 Task: Look for space in Minato, Japan from 7th July, 2023 to 15th July, 2023 for 6 adults in price range Rs.15000 to Rs.20000. Place can be entire place with 3 bedrooms having 3 beds and 3 bathrooms. Property type can be house, flat, guest house. Booking option can be shelf check-in. Required host language is English.
Action: Mouse moved to (514, 96)
Screenshot: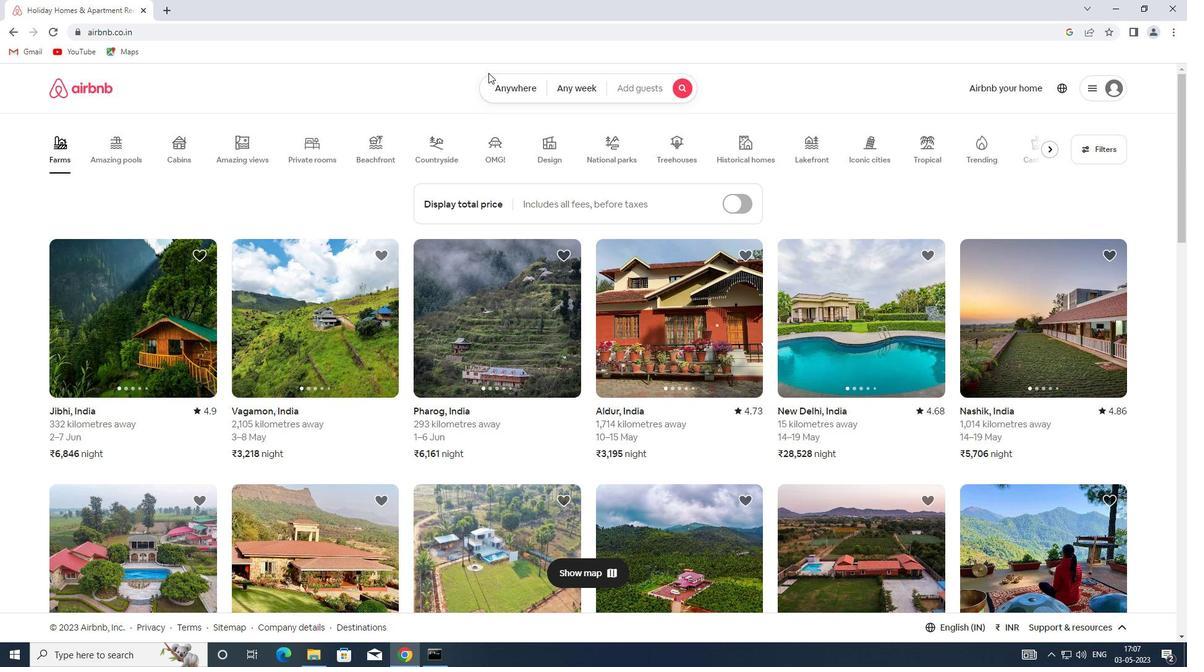 
Action: Mouse pressed left at (514, 96)
Screenshot: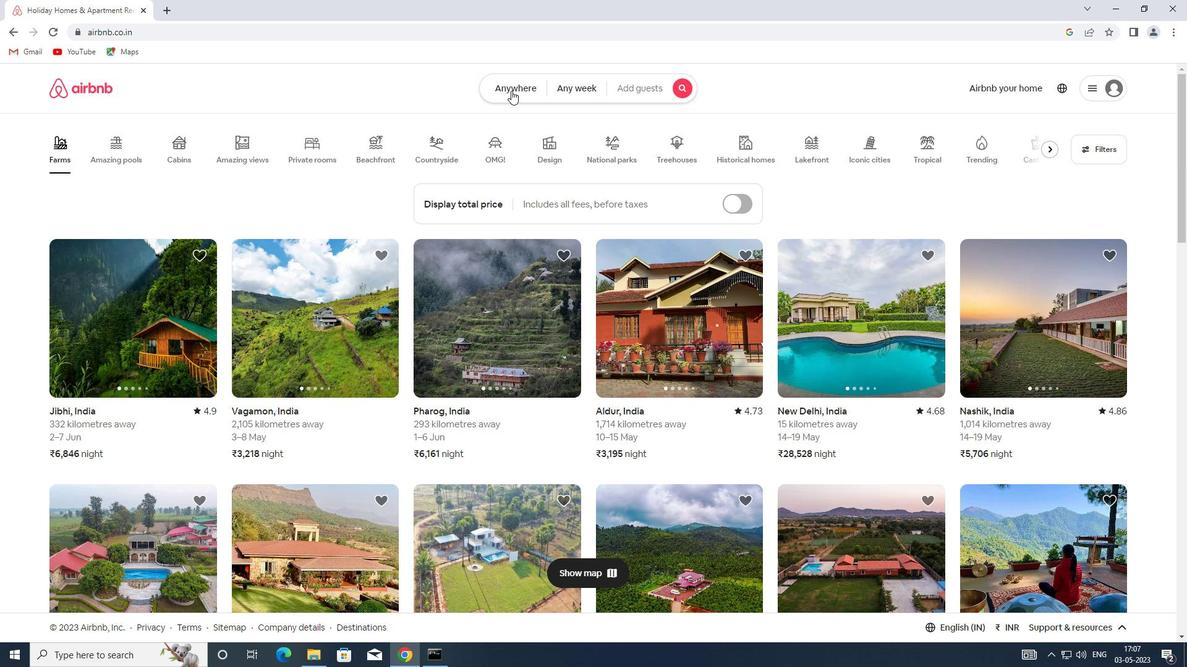 
Action: Mouse moved to (414, 139)
Screenshot: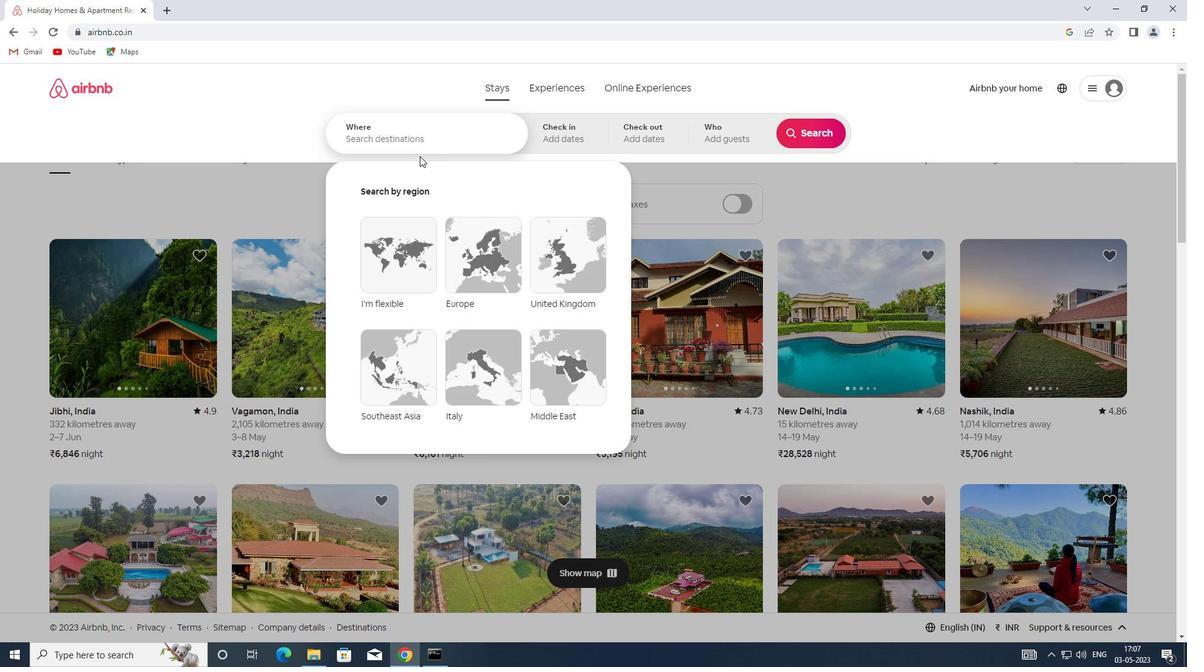 
Action: Mouse pressed left at (414, 139)
Screenshot: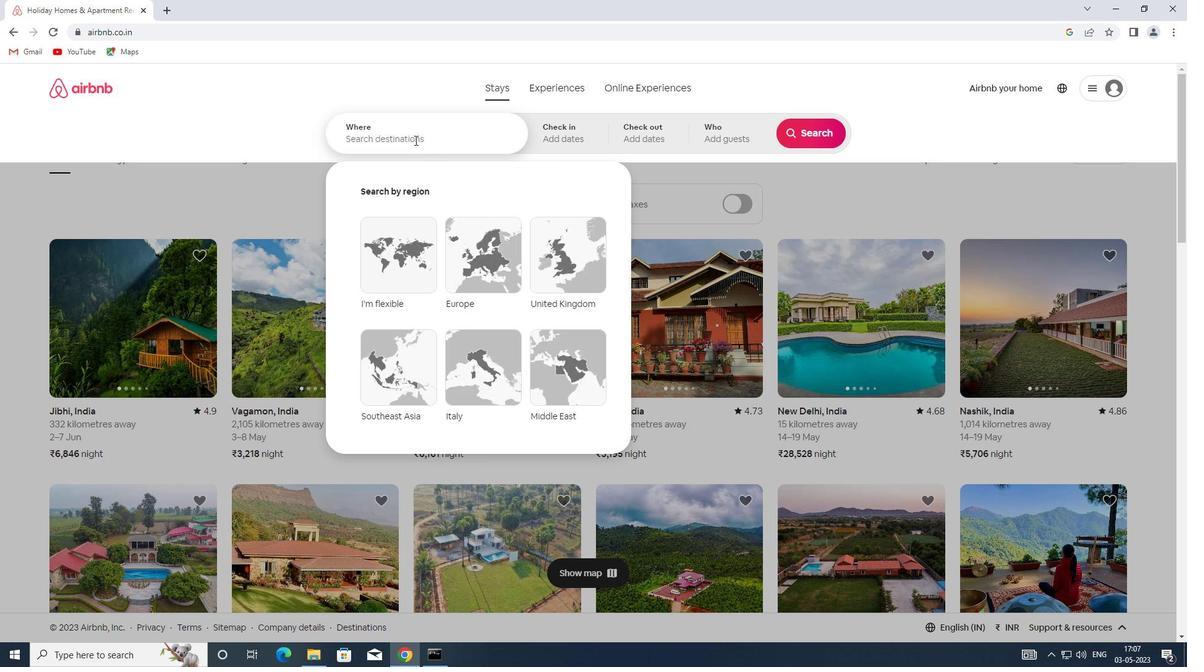 
Action: Key pressed <Key.shift>MINATO,<Key.shift>JAPAN
Screenshot: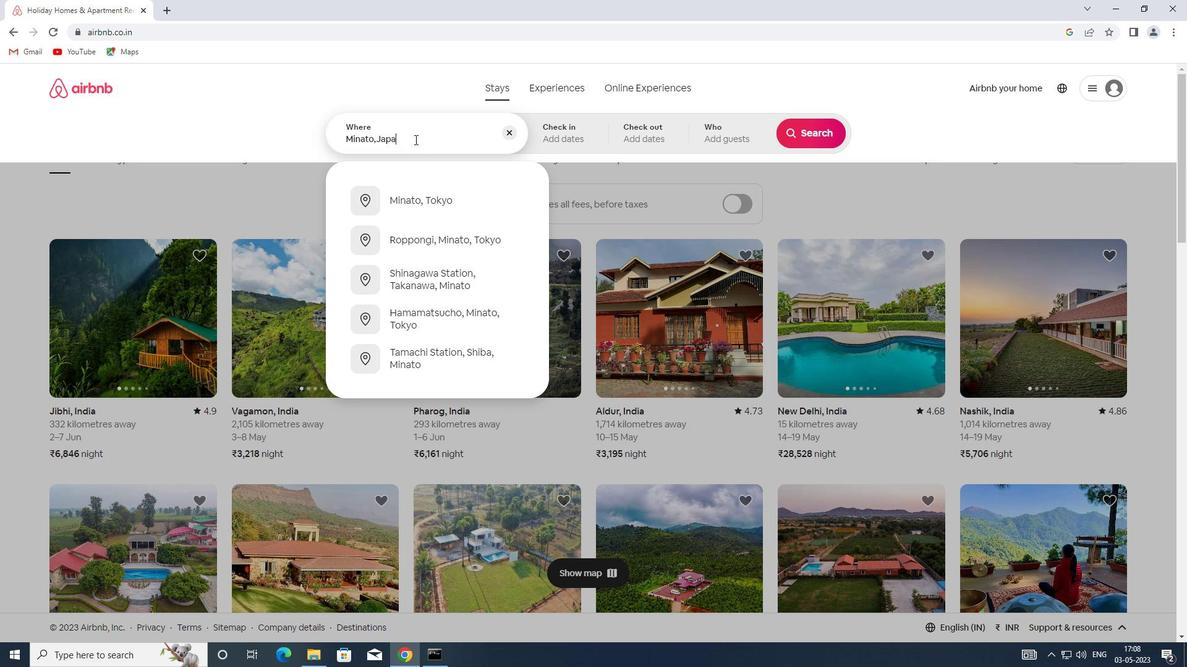 
Action: Mouse moved to (549, 123)
Screenshot: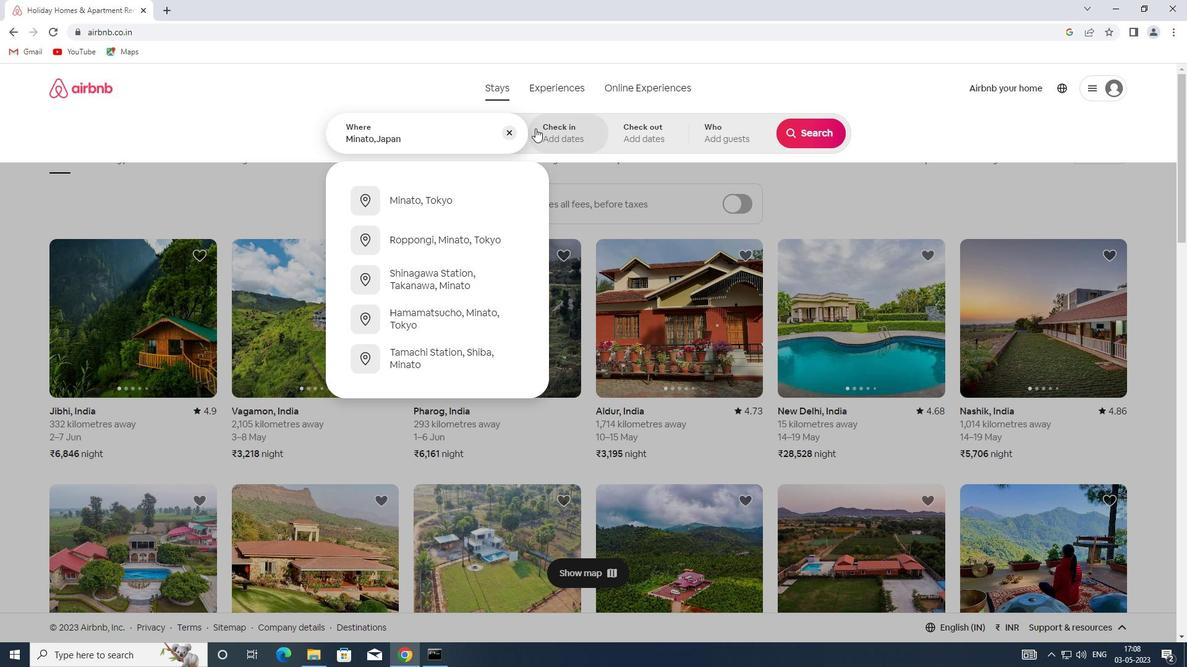
Action: Mouse pressed left at (549, 123)
Screenshot: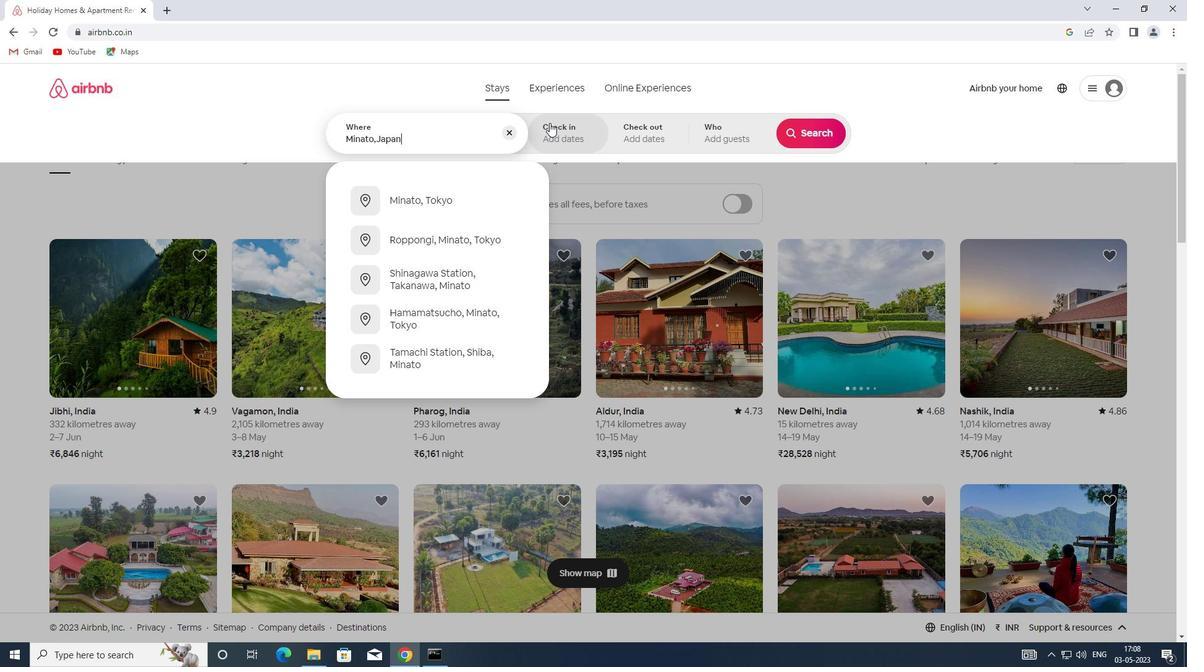 
Action: Mouse moved to (812, 234)
Screenshot: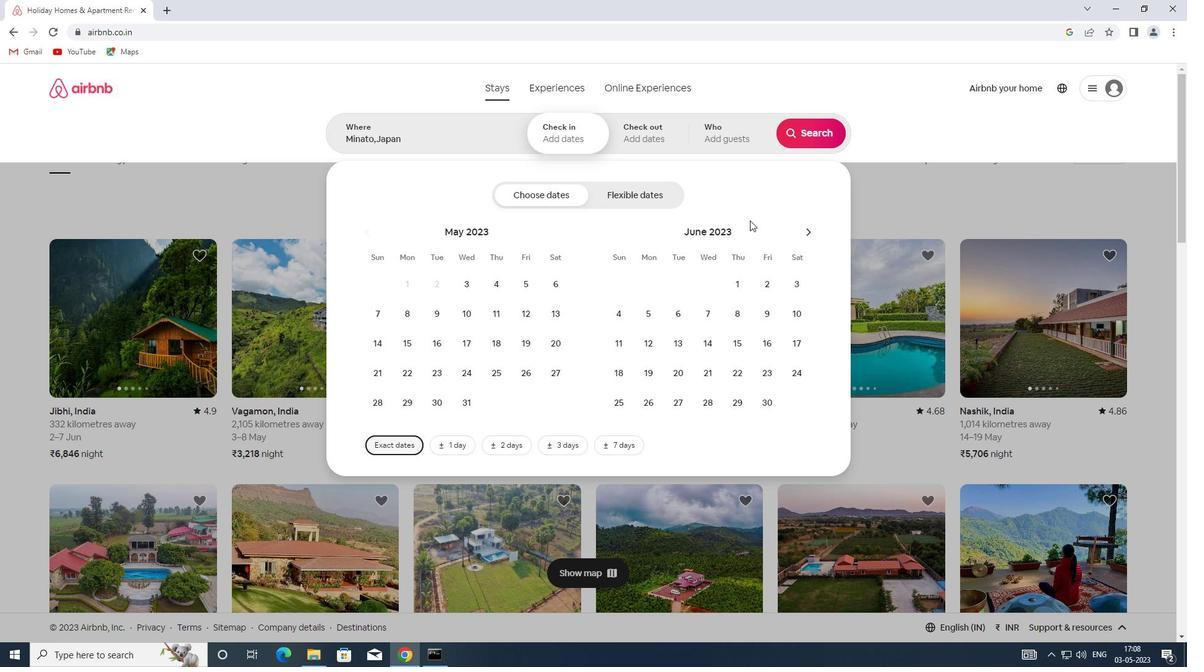 
Action: Mouse pressed left at (812, 234)
Screenshot: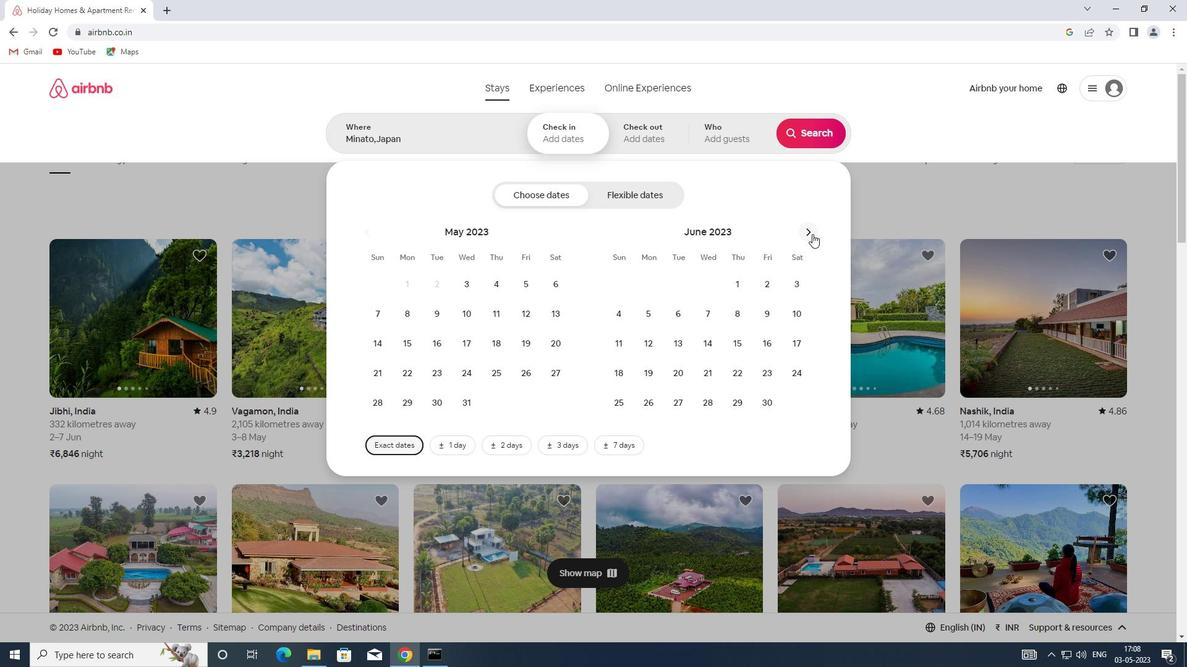 
Action: Mouse moved to (754, 315)
Screenshot: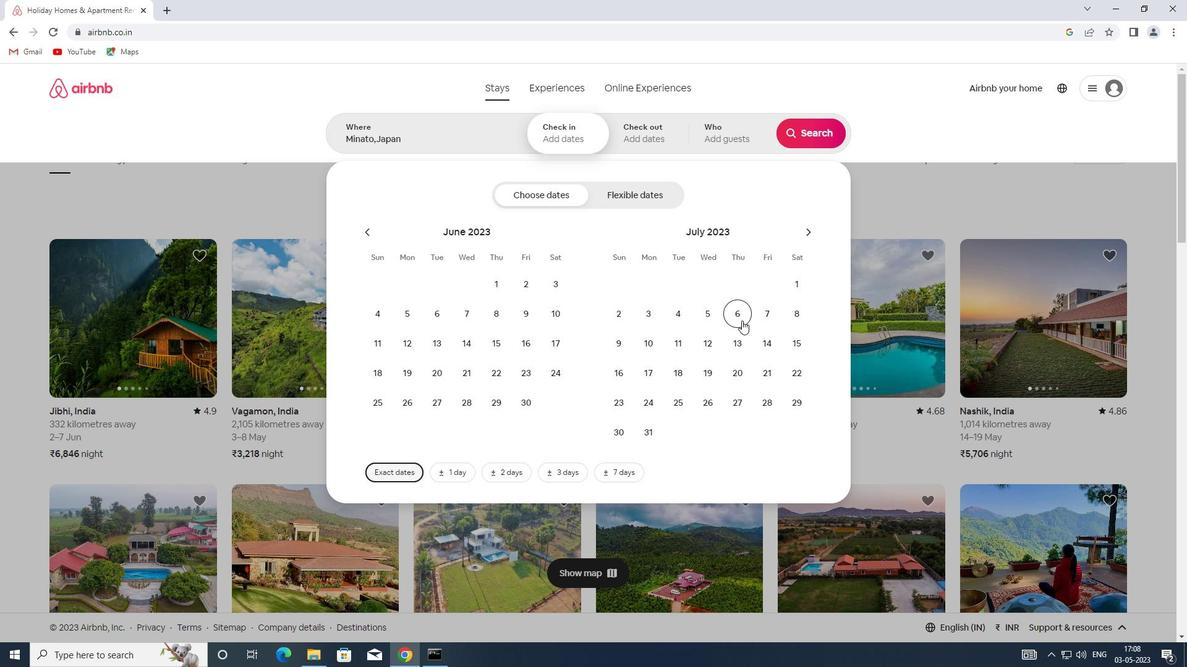 
Action: Mouse pressed left at (754, 315)
Screenshot: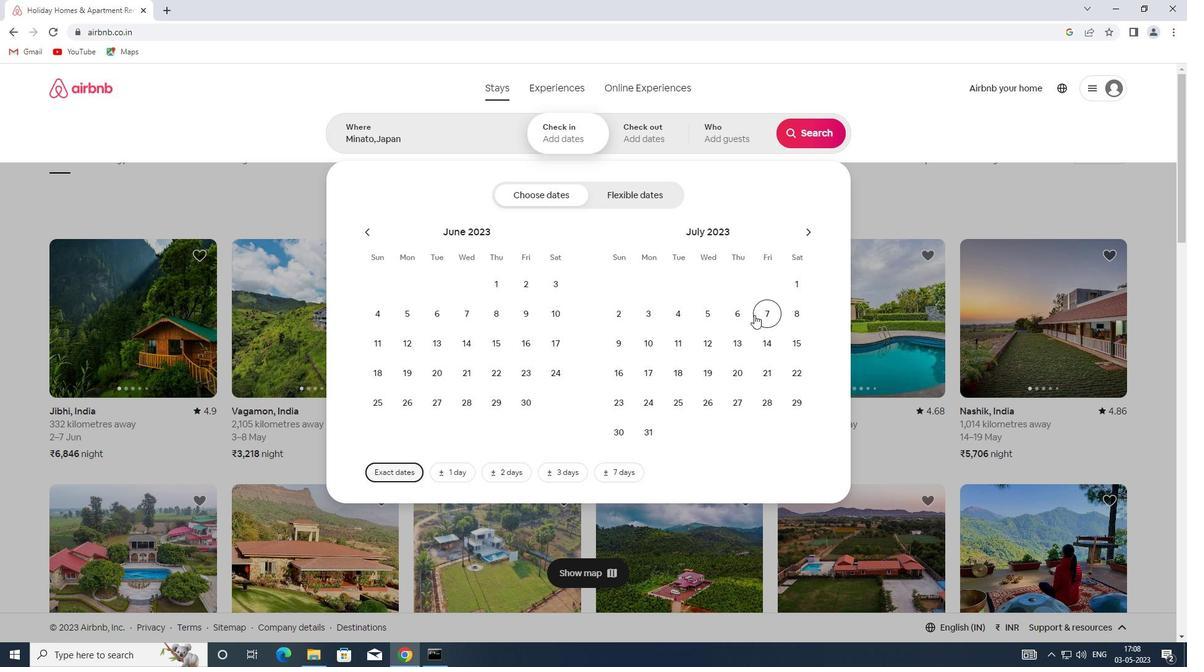 
Action: Mouse moved to (797, 332)
Screenshot: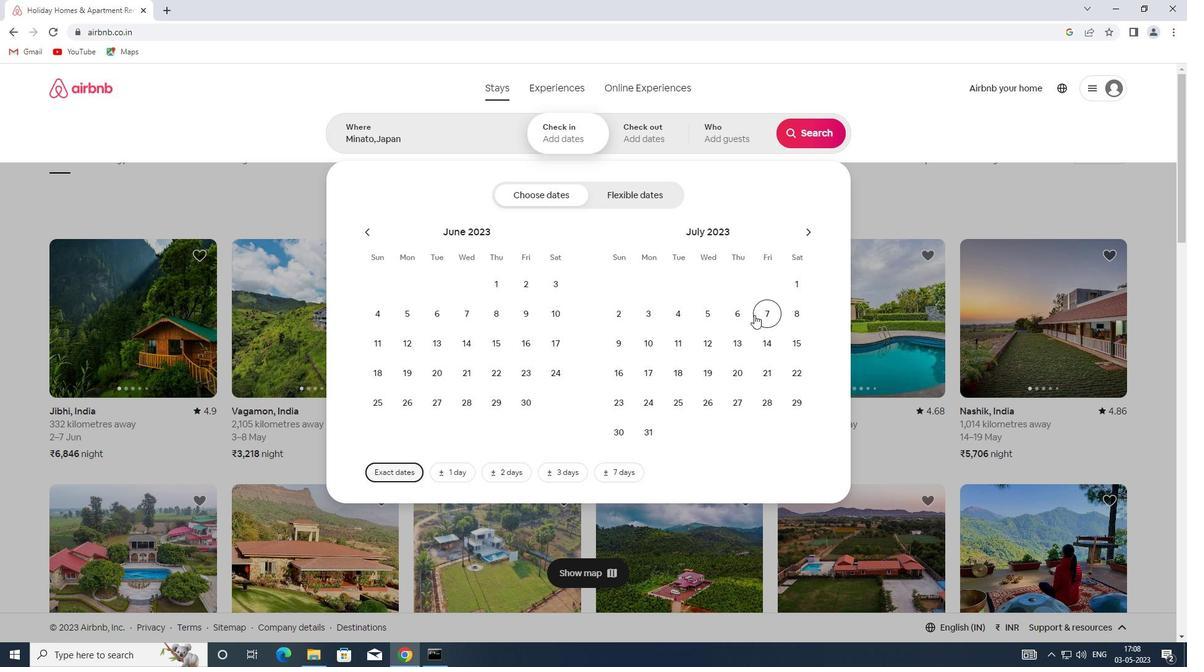 
Action: Mouse pressed left at (797, 332)
Screenshot: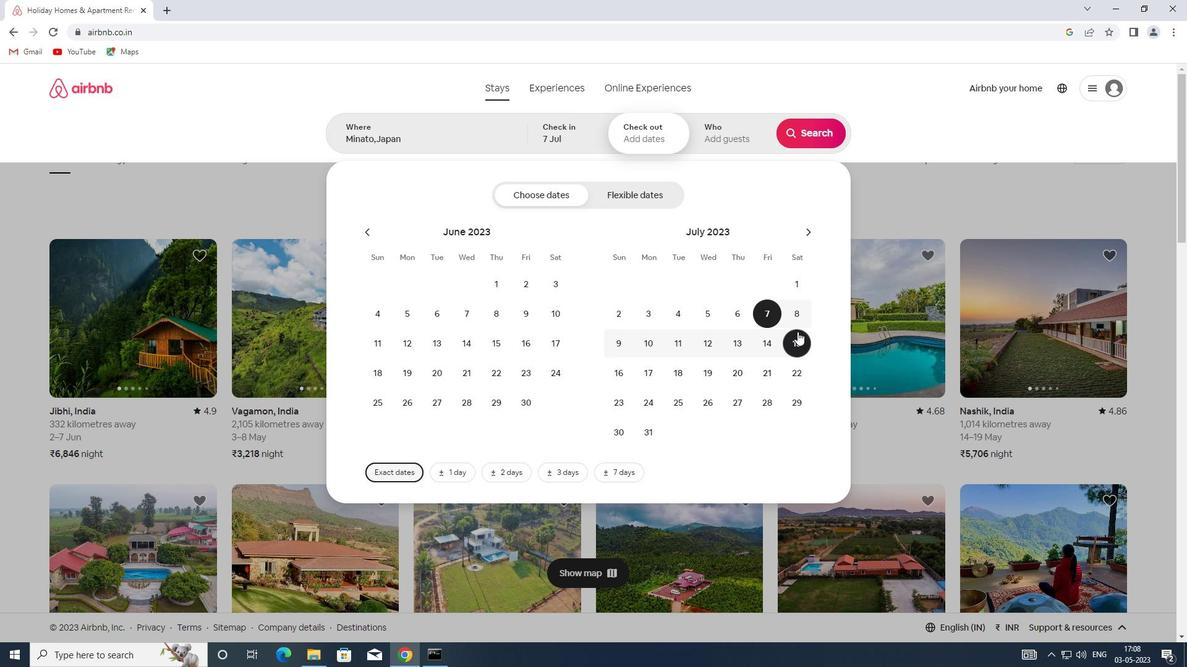 
Action: Mouse moved to (735, 140)
Screenshot: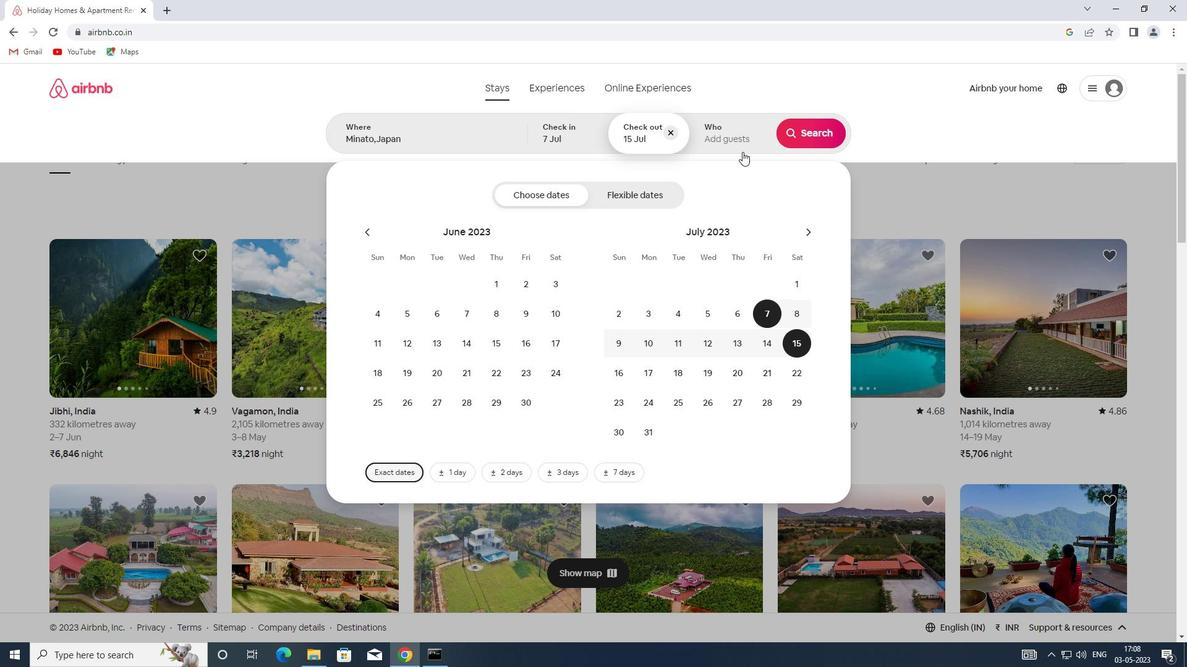 
Action: Mouse pressed left at (735, 140)
Screenshot: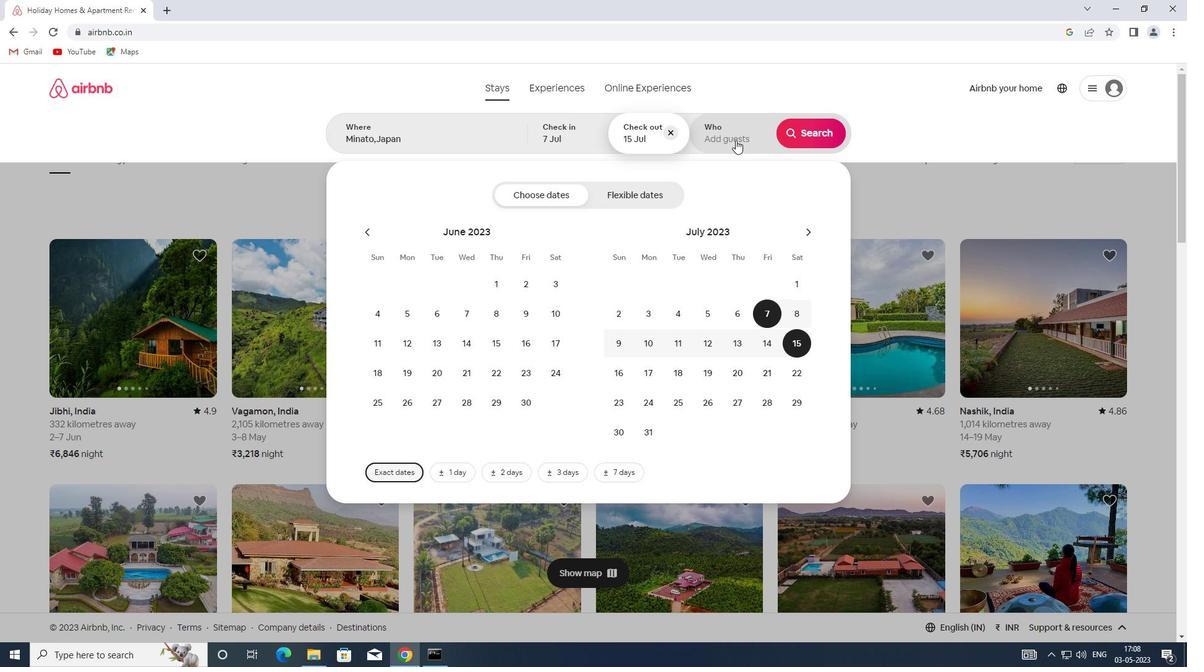 
Action: Mouse moved to (807, 207)
Screenshot: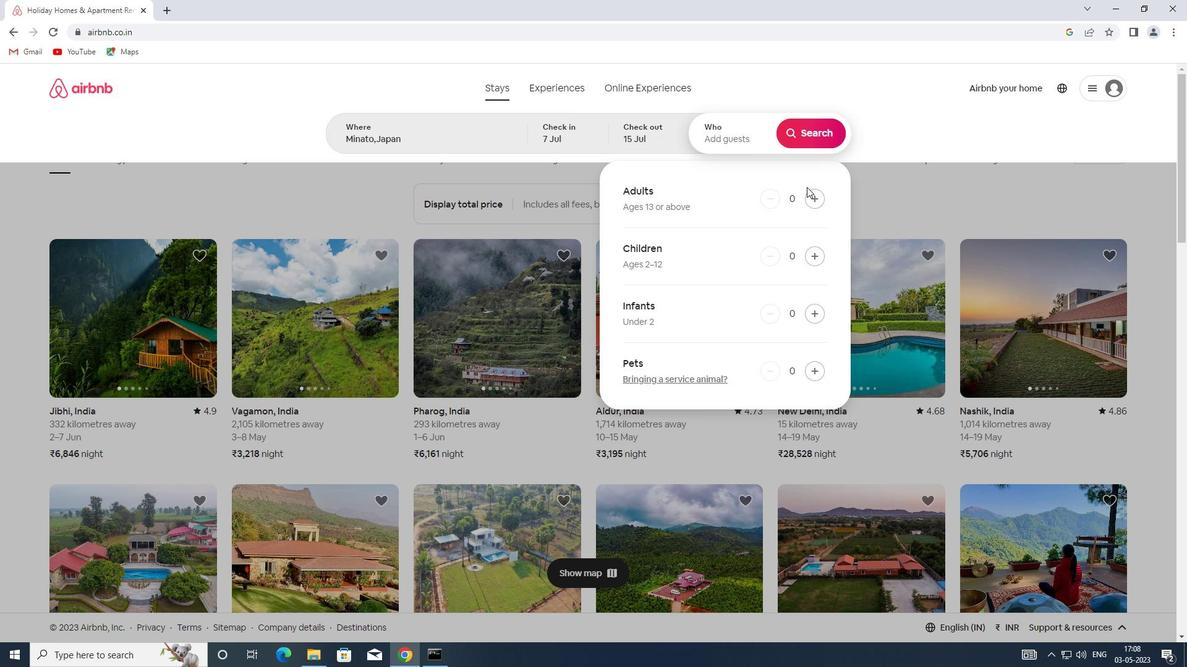 
Action: Mouse pressed left at (807, 207)
Screenshot: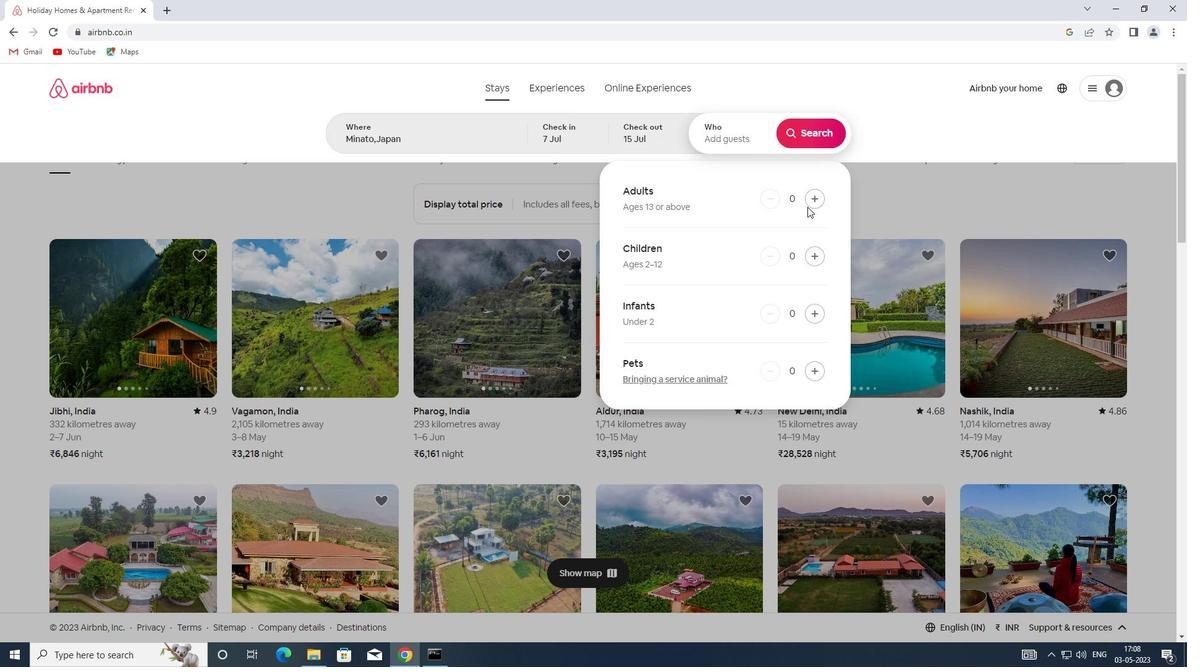 
Action: Mouse moved to (808, 202)
Screenshot: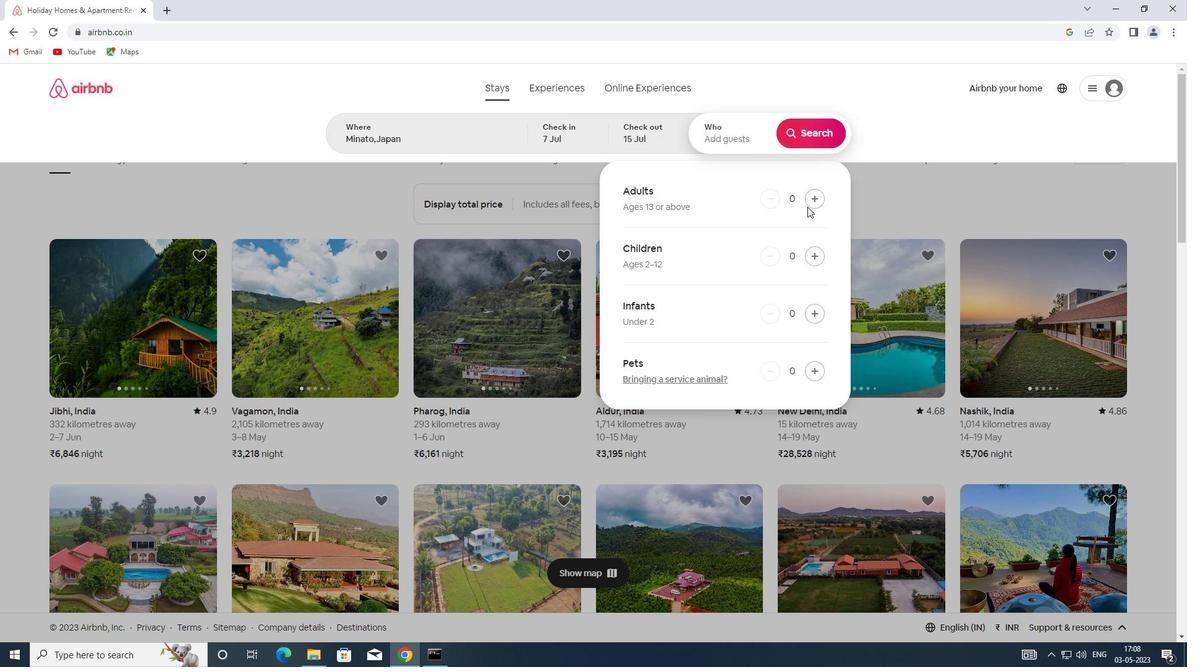 
Action: Mouse pressed left at (808, 202)
Screenshot: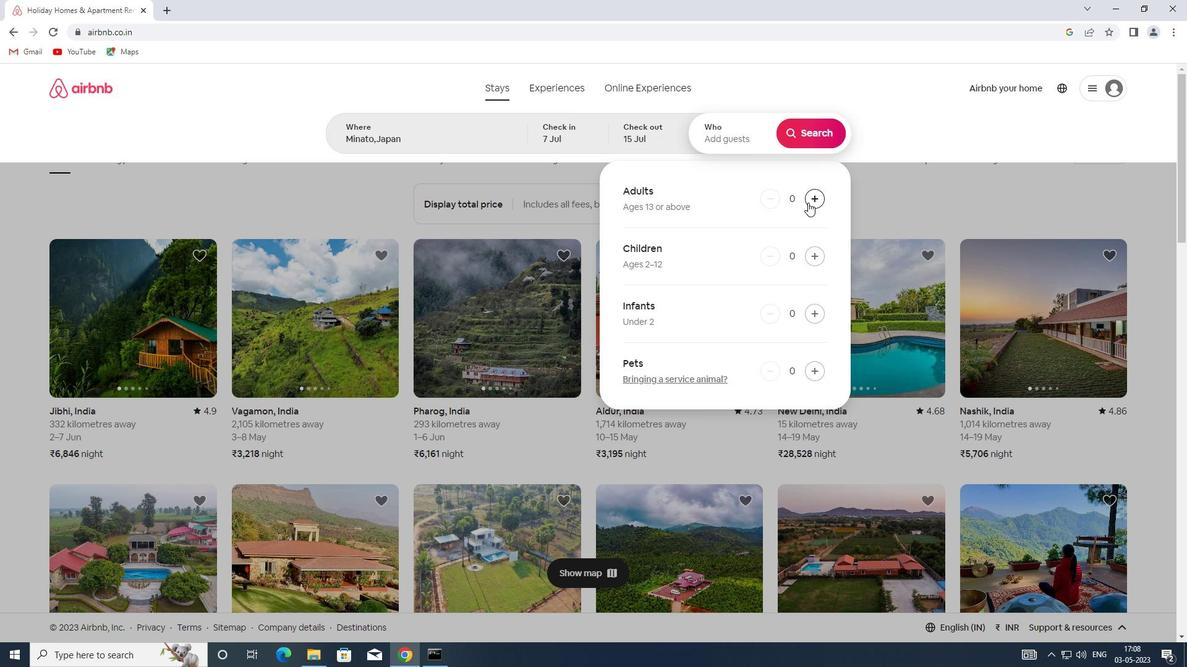 
Action: Mouse pressed left at (808, 202)
Screenshot: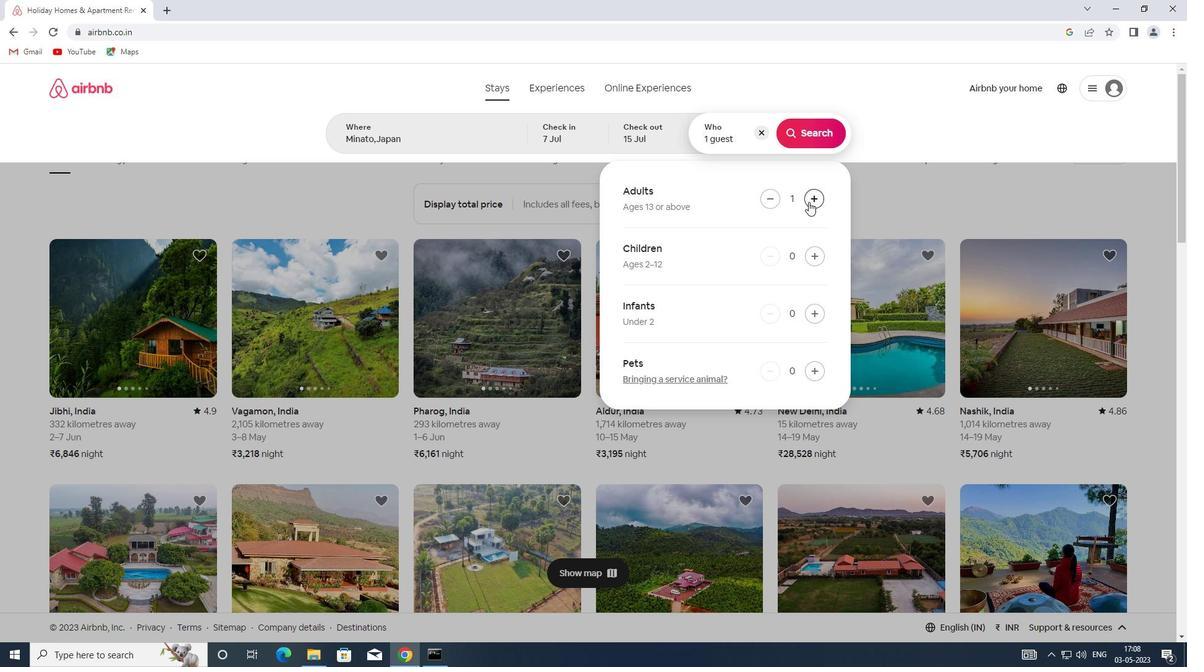 
Action: Mouse pressed left at (808, 202)
Screenshot: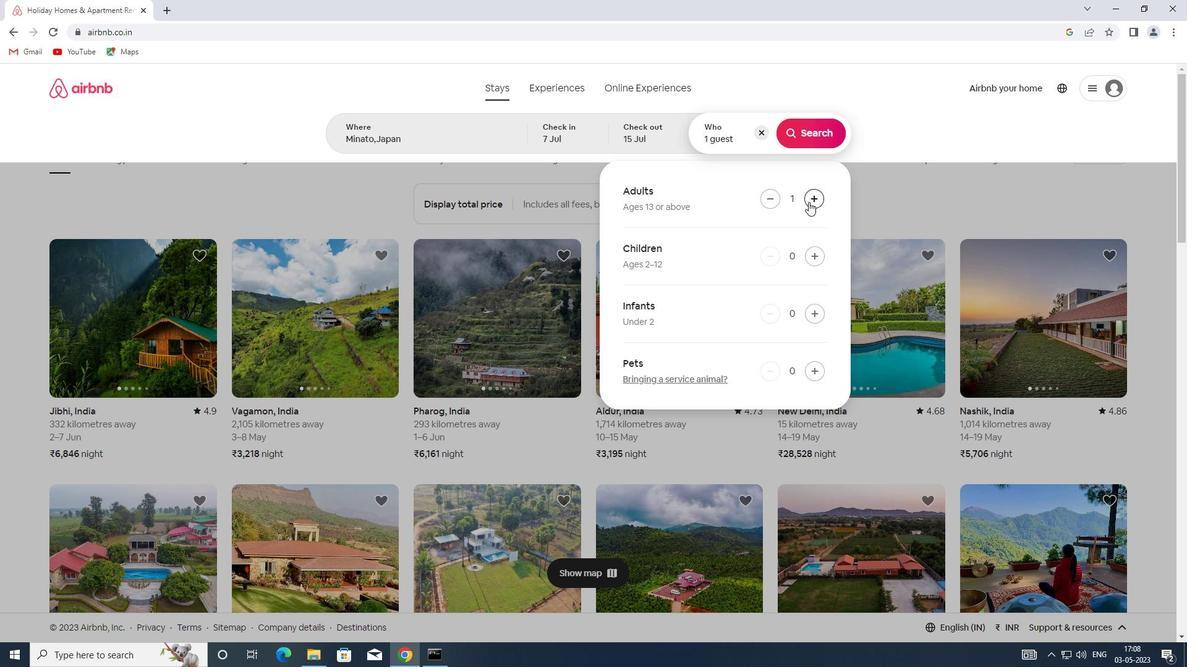 
Action: Mouse pressed left at (808, 202)
Screenshot: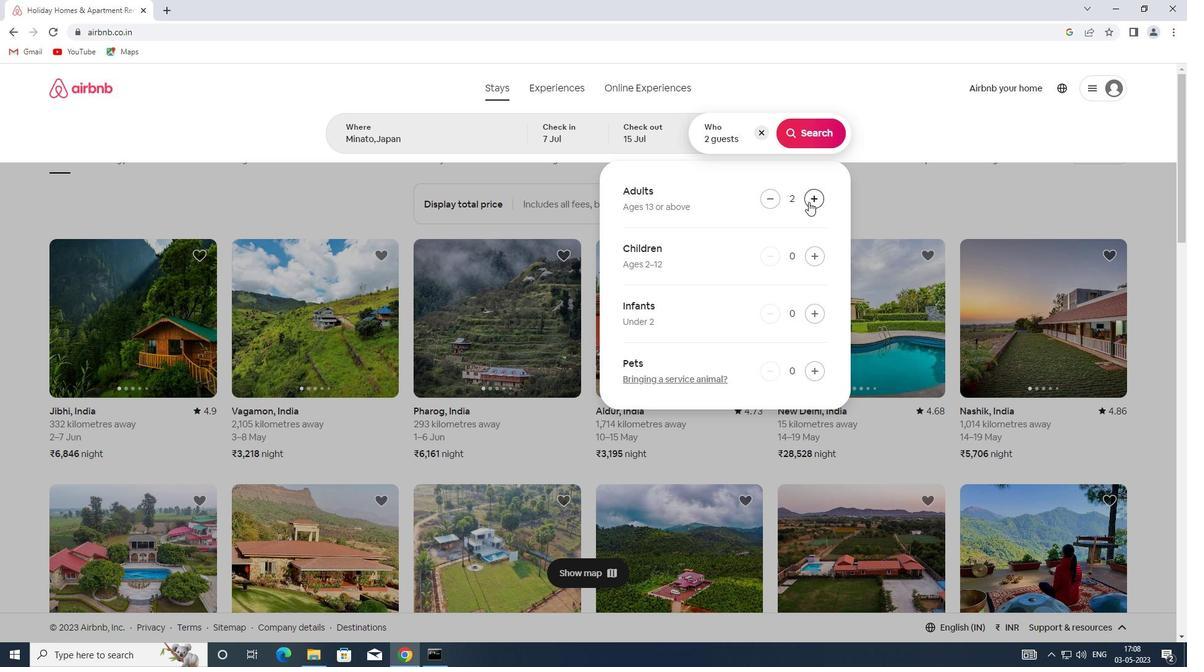 
Action: Mouse pressed left at (808, 202)
Screenshot: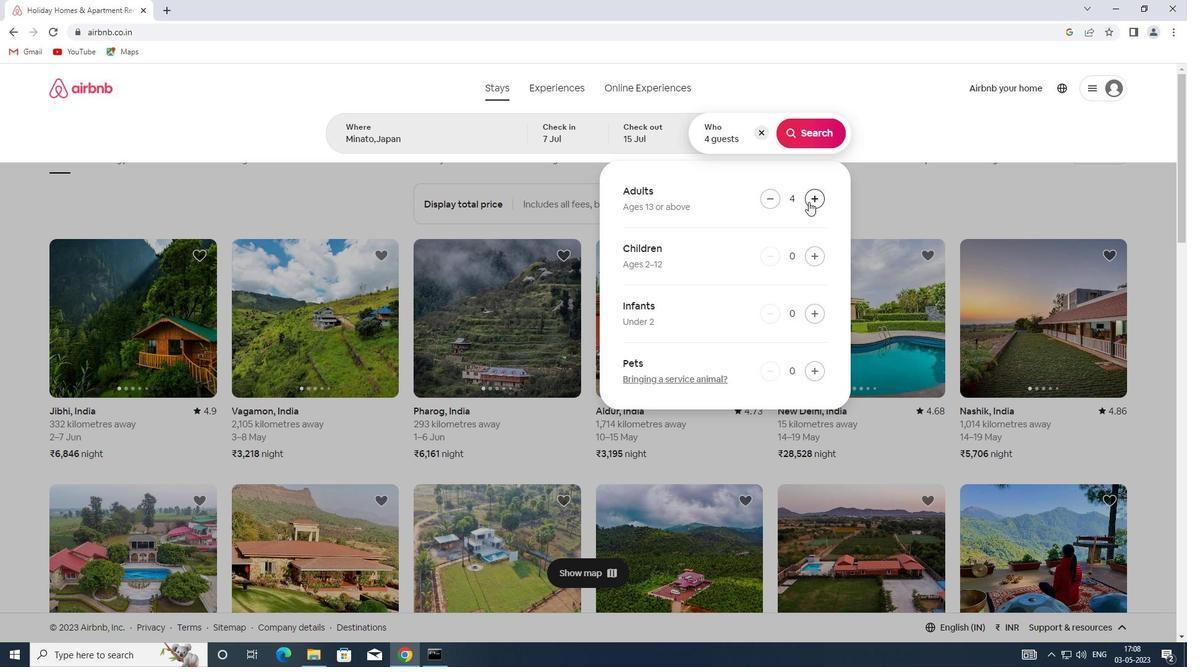
Action: Mouse pressed left at (808, 202)
Screenshot: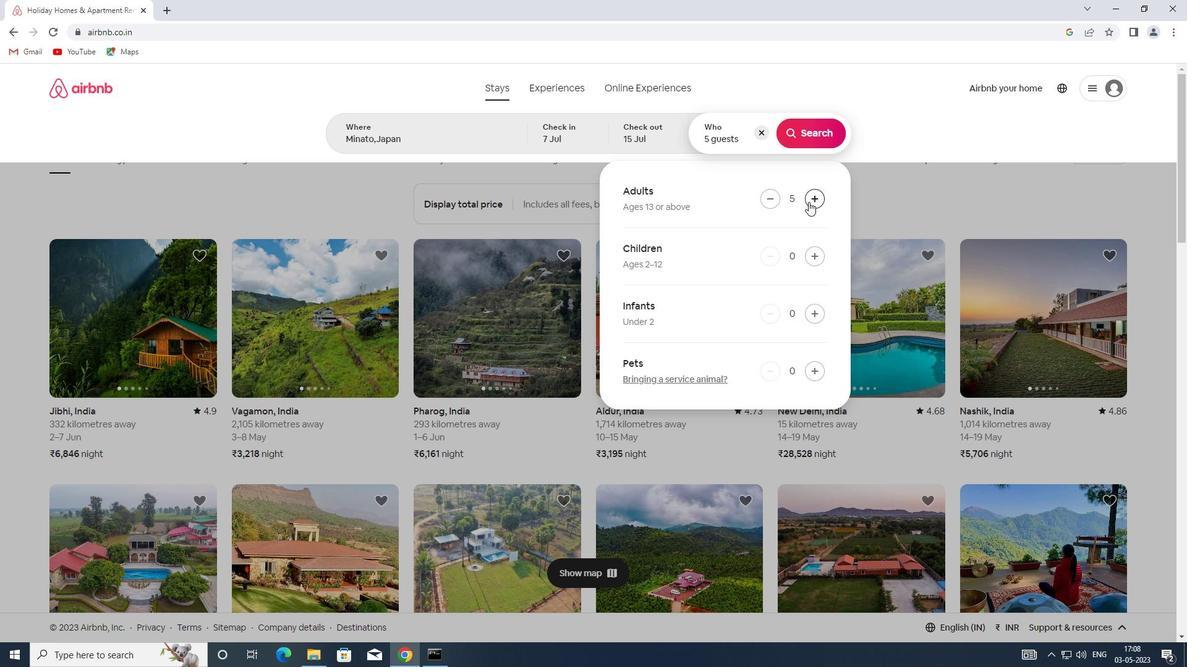 
Action: Mouse moved to (816, 139)
Screenshot: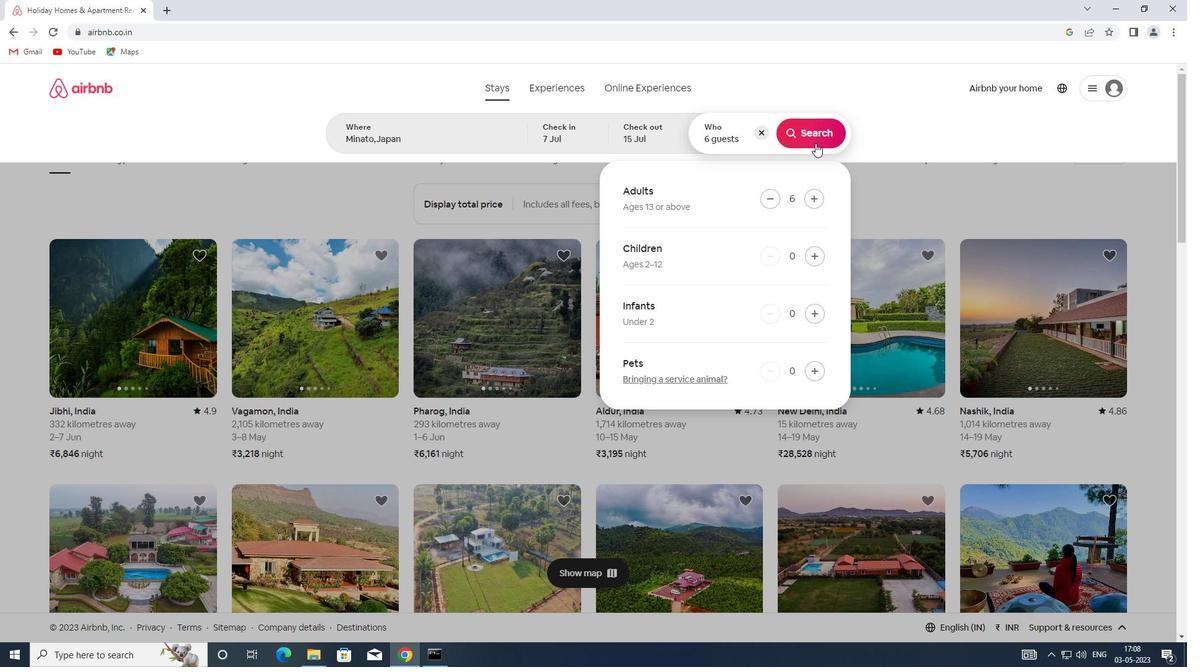 
Action: Mouse pressed left at (816, 139)
Screenshot: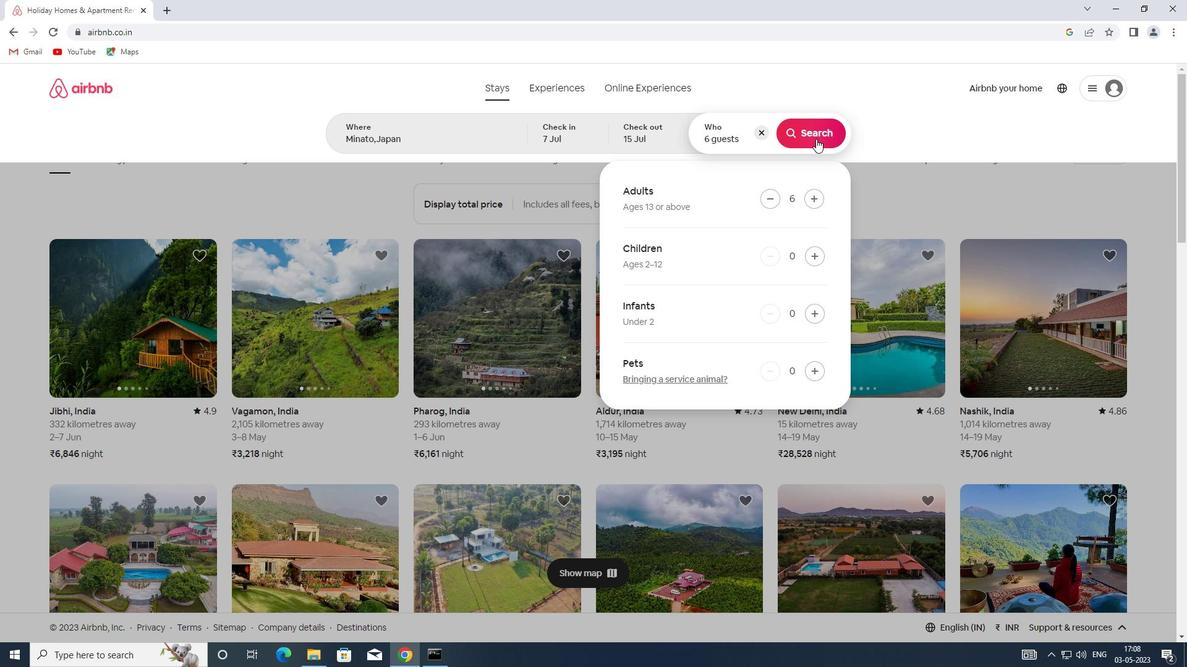 
Action: Mouse moved to (1134, 137)
Screenshot: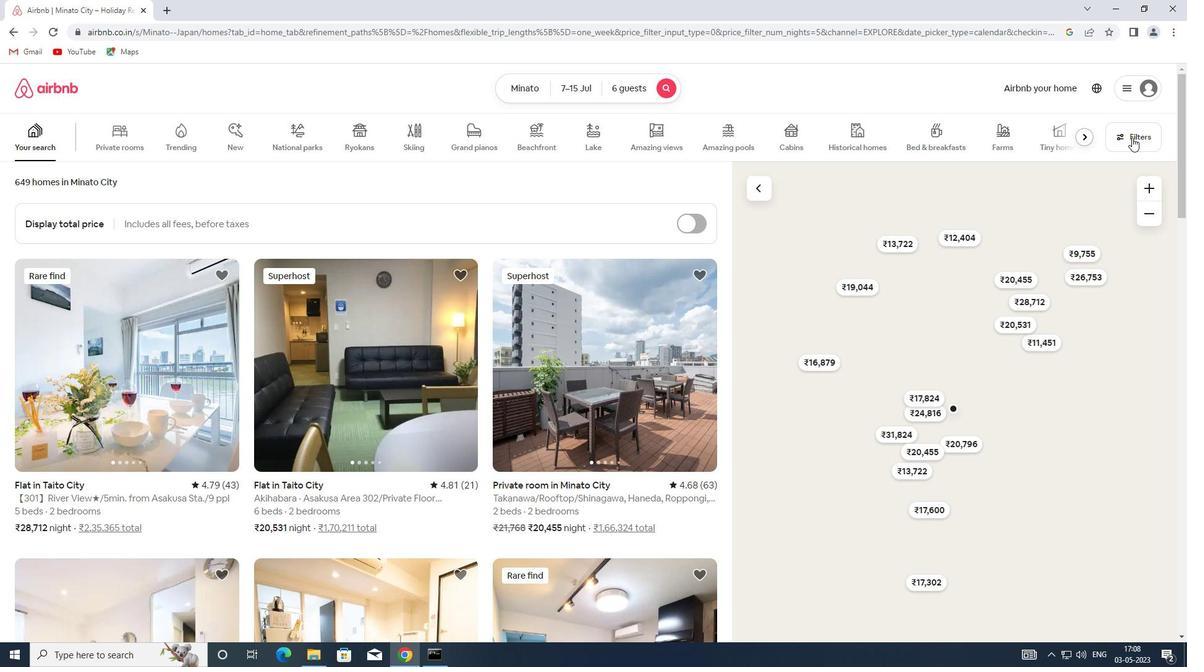 
Action: Mouse pressed left at (1134, 137)
Screenshot: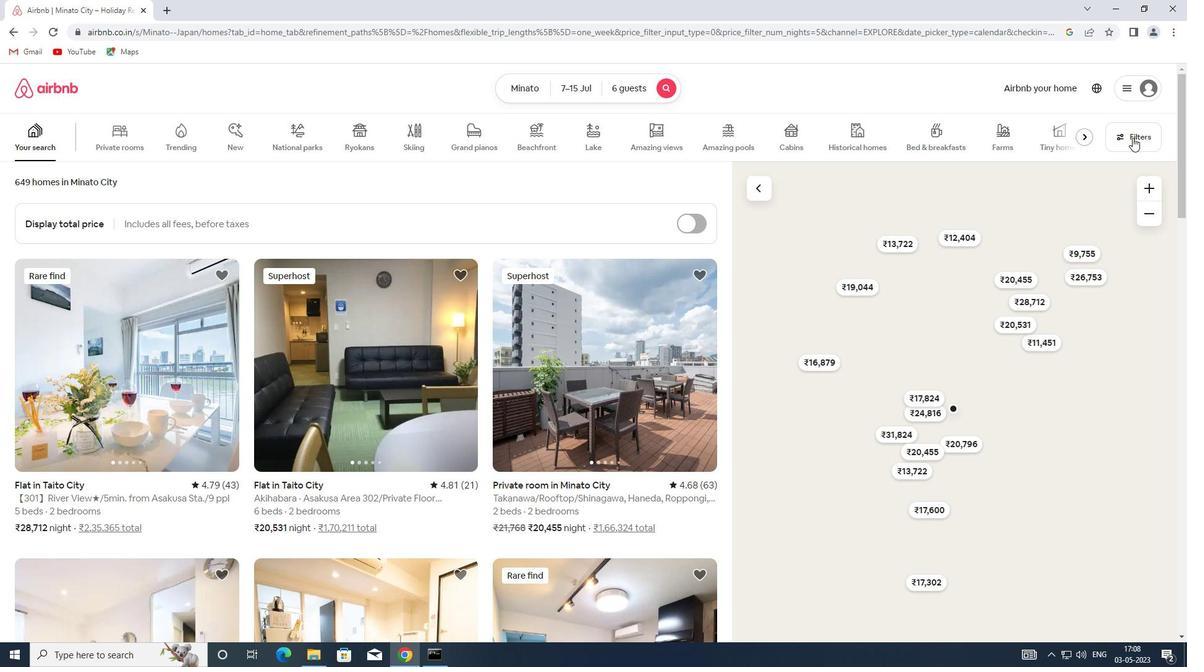 
Action: Mouse moved to (470, 289)
Screenshot: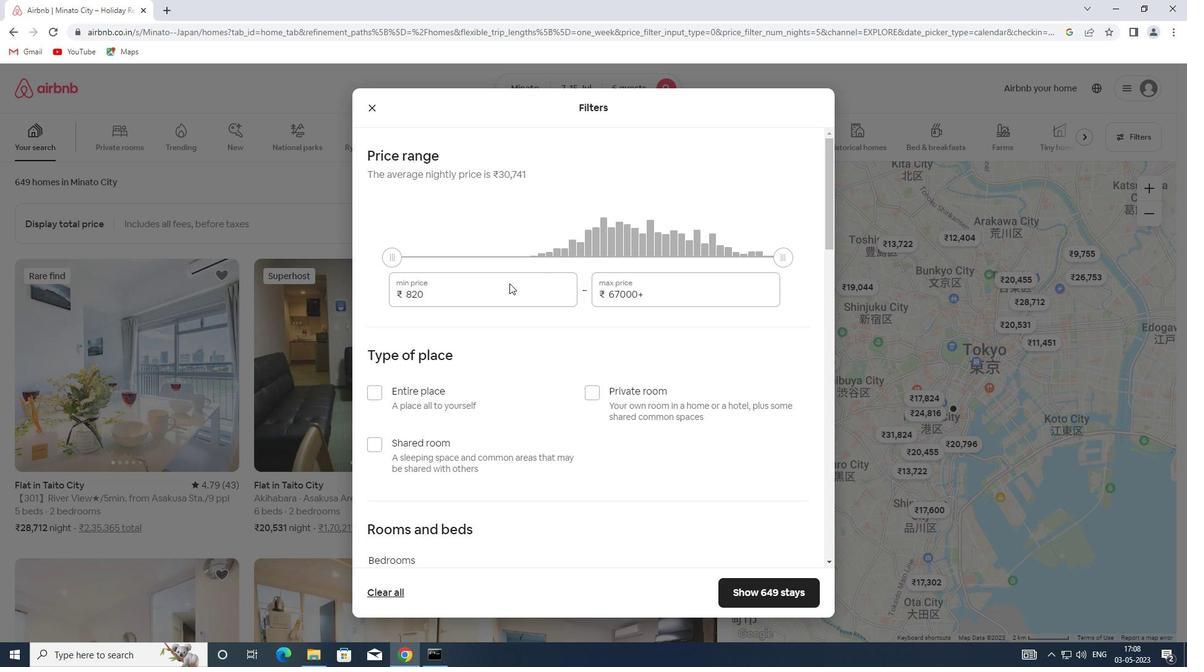 
Action: Mouse pressed left at (470, 289)
Screenshot: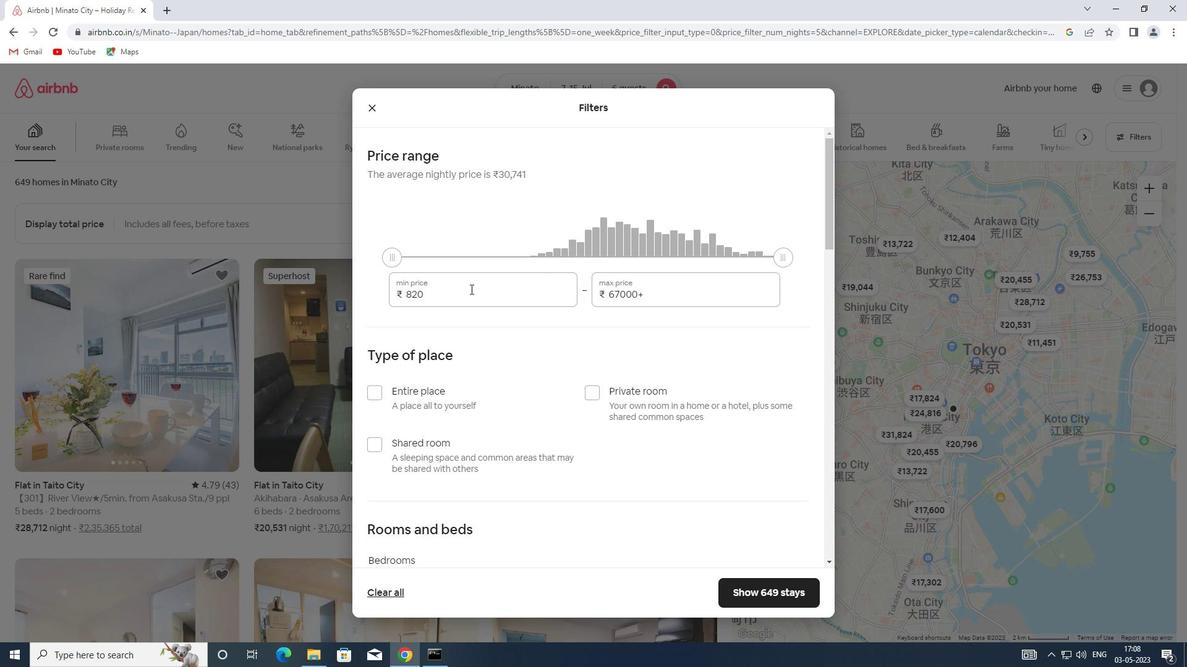 
Action: Mouse moved to (364, 299)
Screenshot: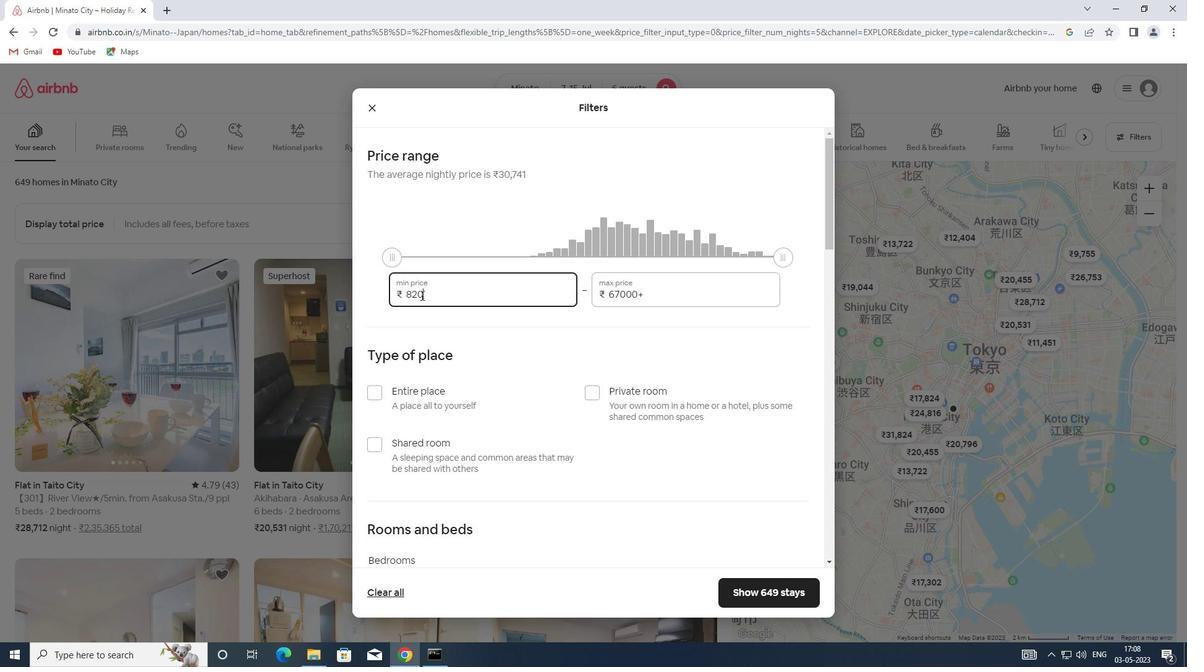 
Action: Key pressed 15000
Screenshot: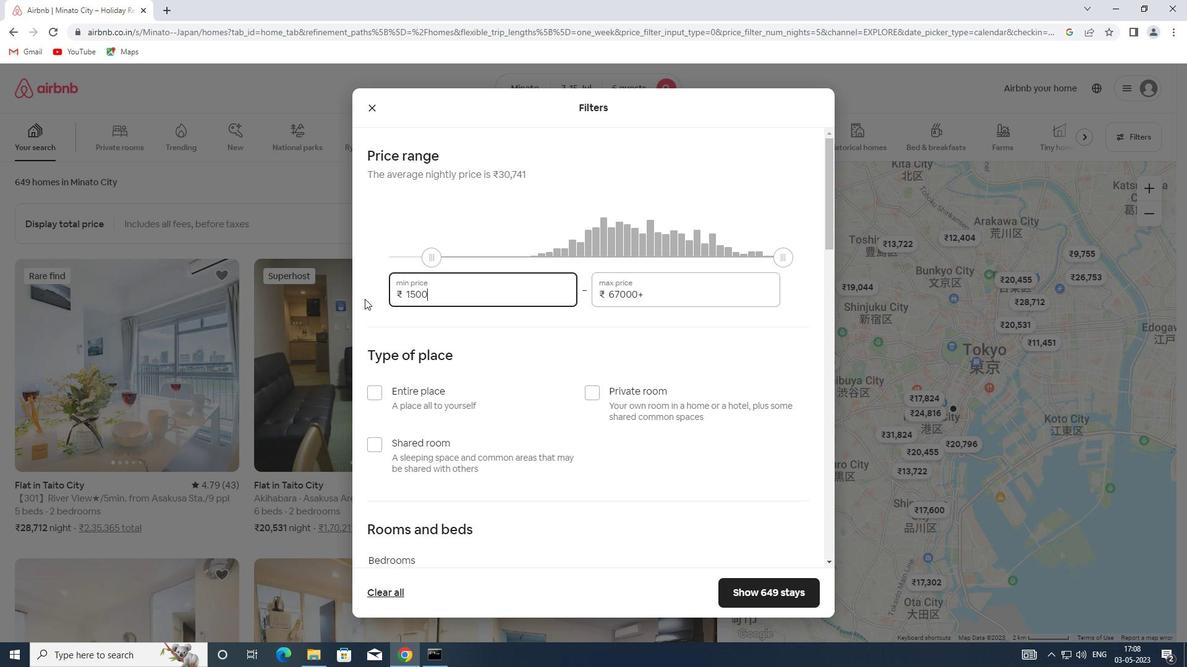 
Action: Mouse moved to (661, 294)
Screenshot: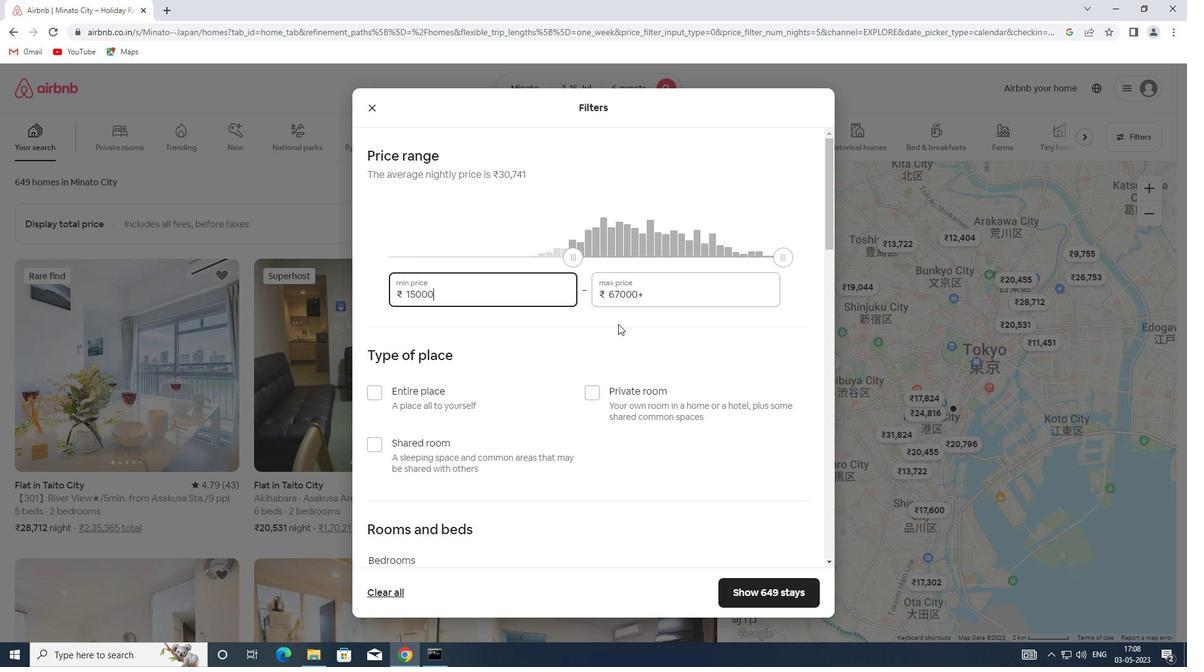 
Action: Mouse pressed left at (661, 294)
Screenshot: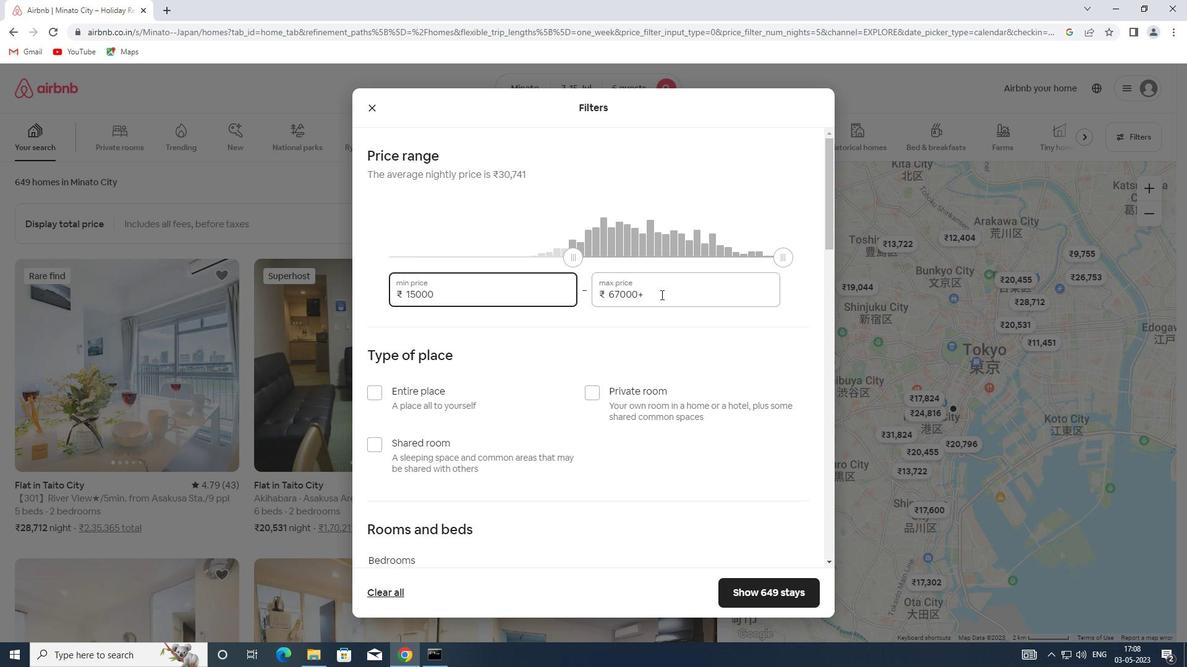 
Action: Mouse moved to (574, 297)
Screenshot: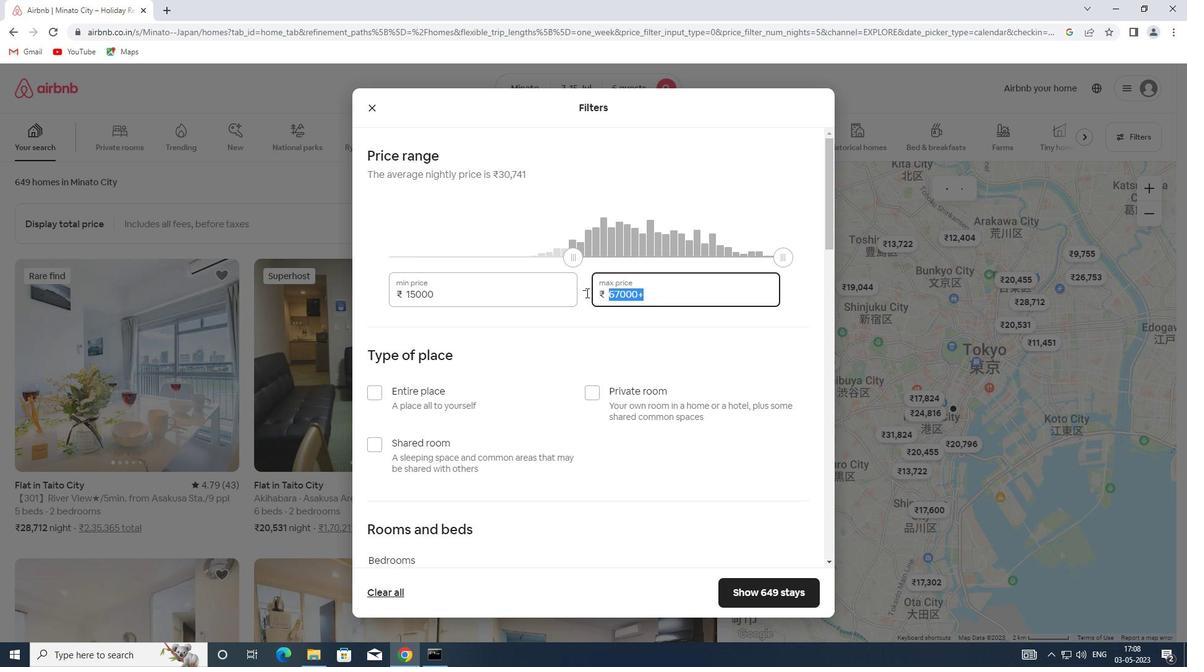 
Action: Key pressed 20000
Screenshot: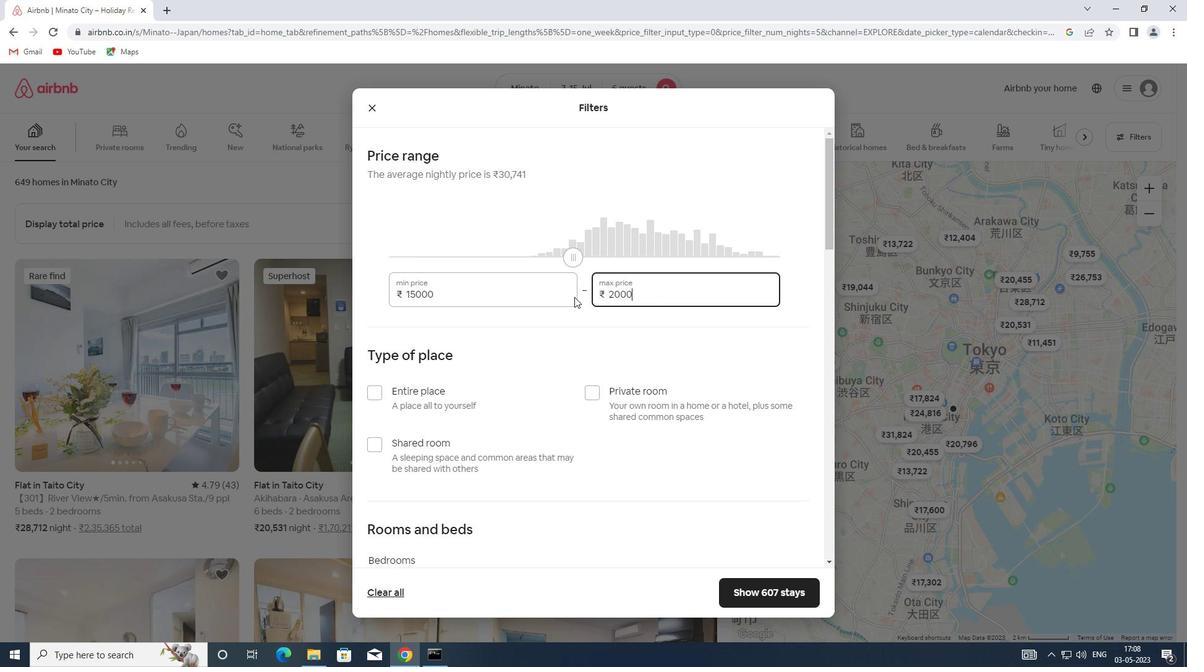 
Action: Mouse moved to (403, 392)
Screenshot: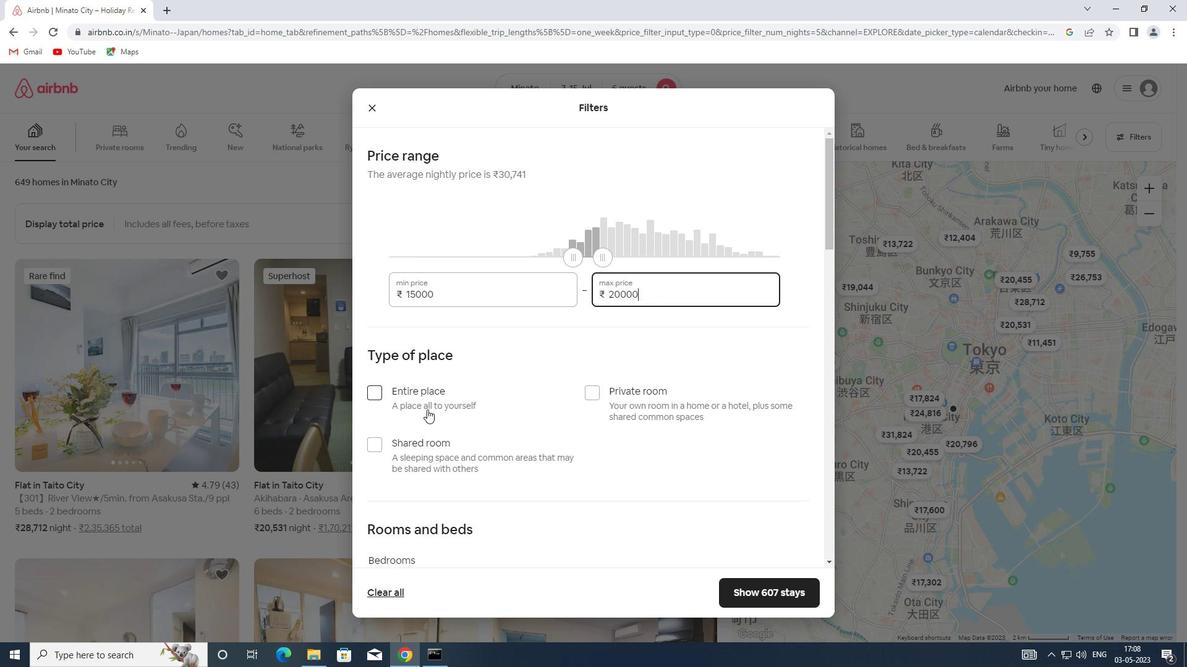 
Action: Mouse pressed left at (403, 392)
Screenshot: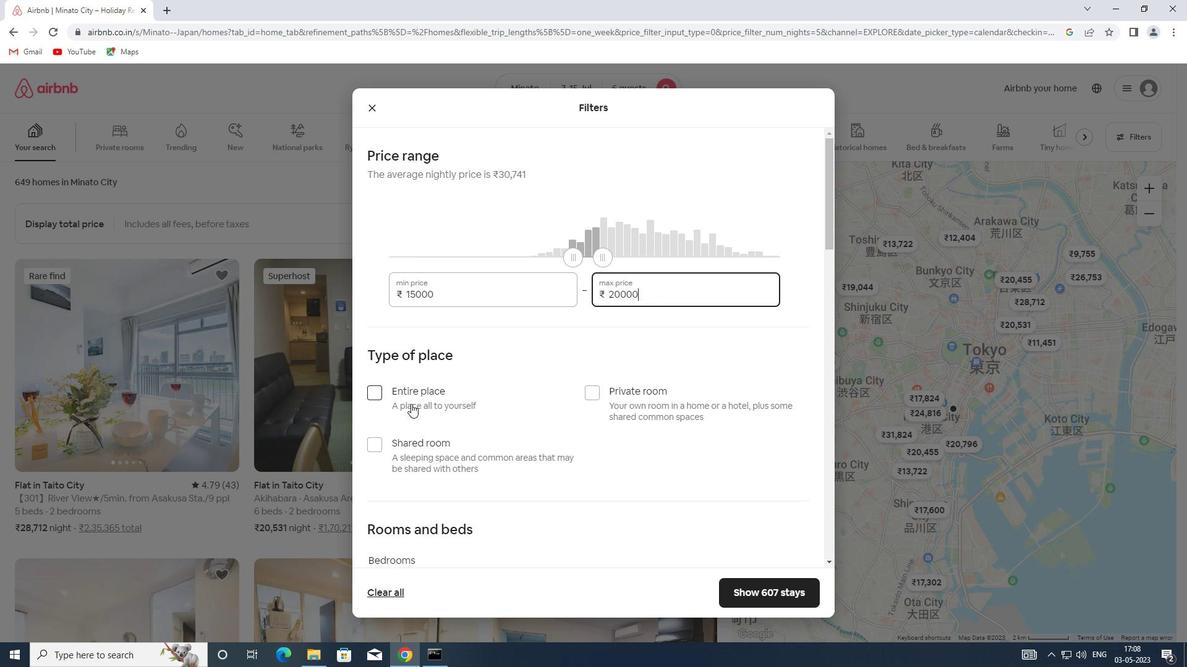 
Action: Mouse moved to (456, 359)
Screenshot: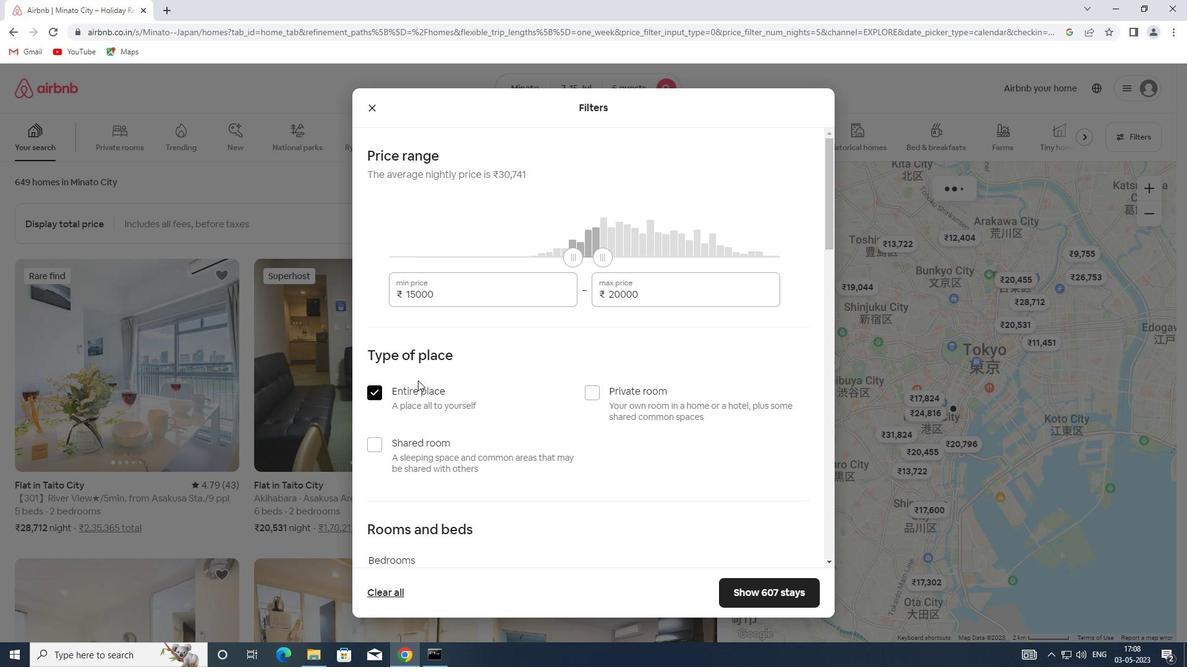 
Action: Mouse scrolled (456, 359) with delta (0, 0)
Screenshot: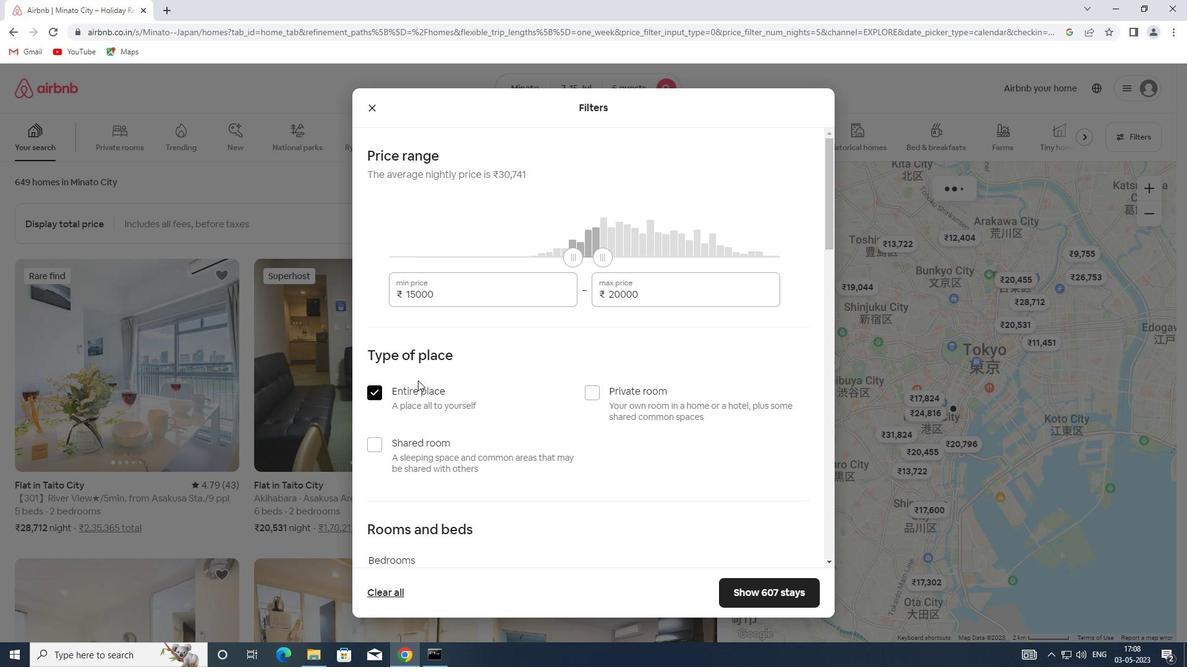 
Action: Mouse scrolled (456, 359) with delta (0, 0)
Screenshot: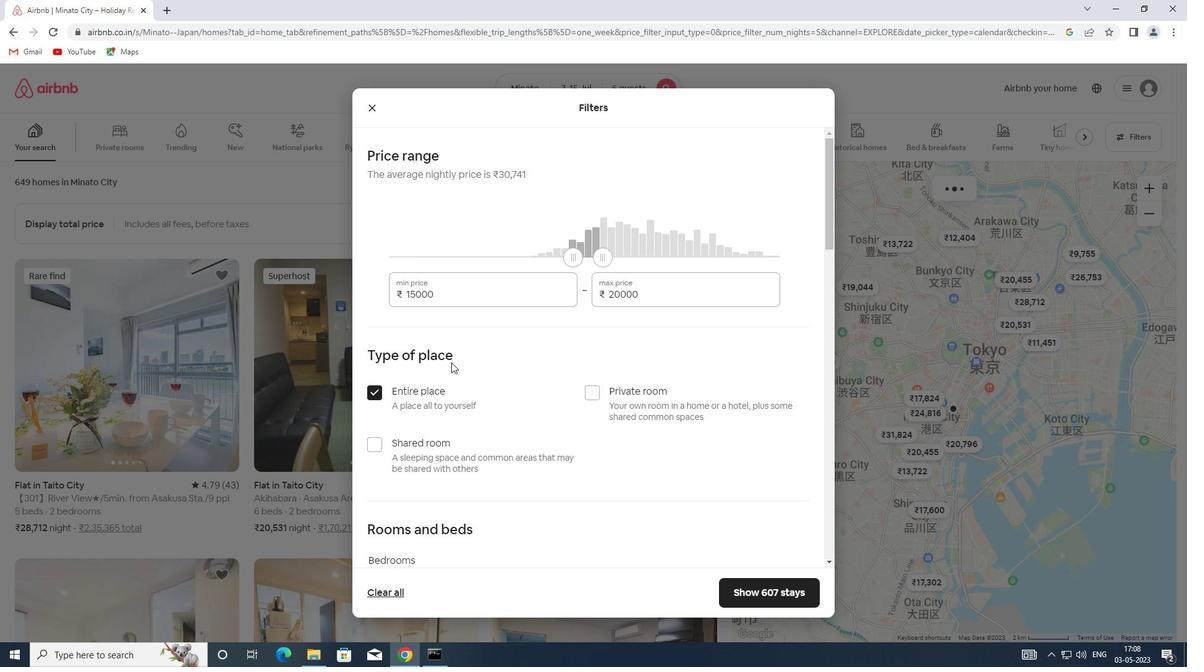 
Action: Mouse scrolled (456, 359) with delta (0, 0)
Screenshot: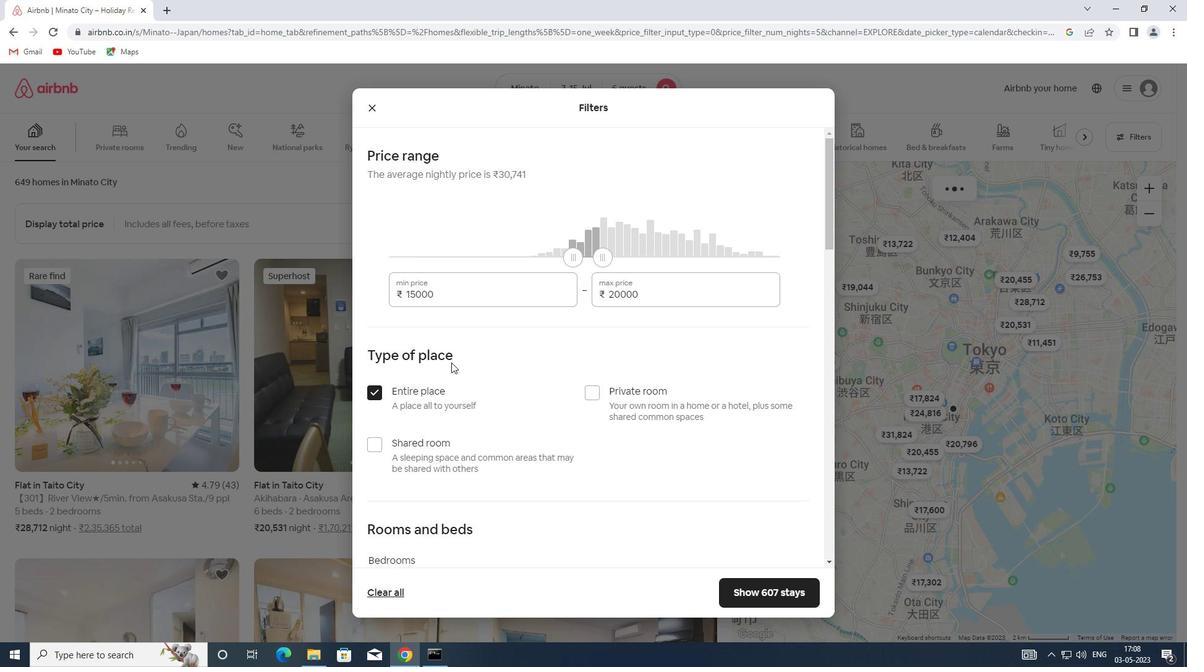 
Action: Mouse scrolled (456, 359) with delta (0, 0)
Screenshot: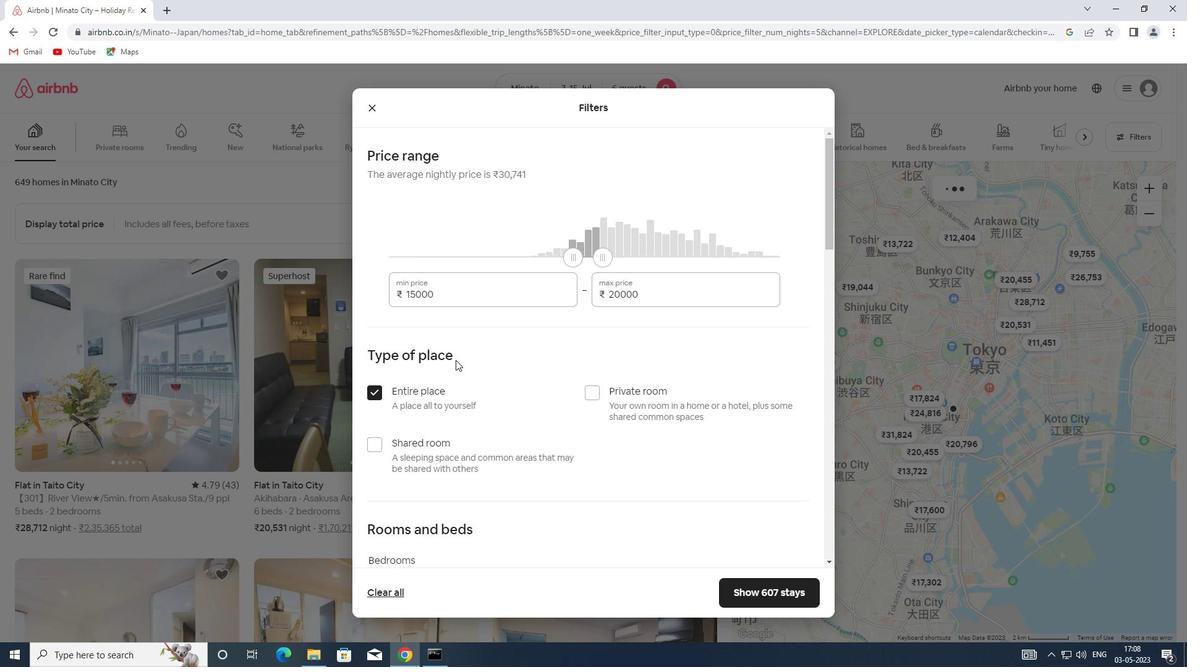 
Action: Mouse moved to (515, 346)
Screenshot: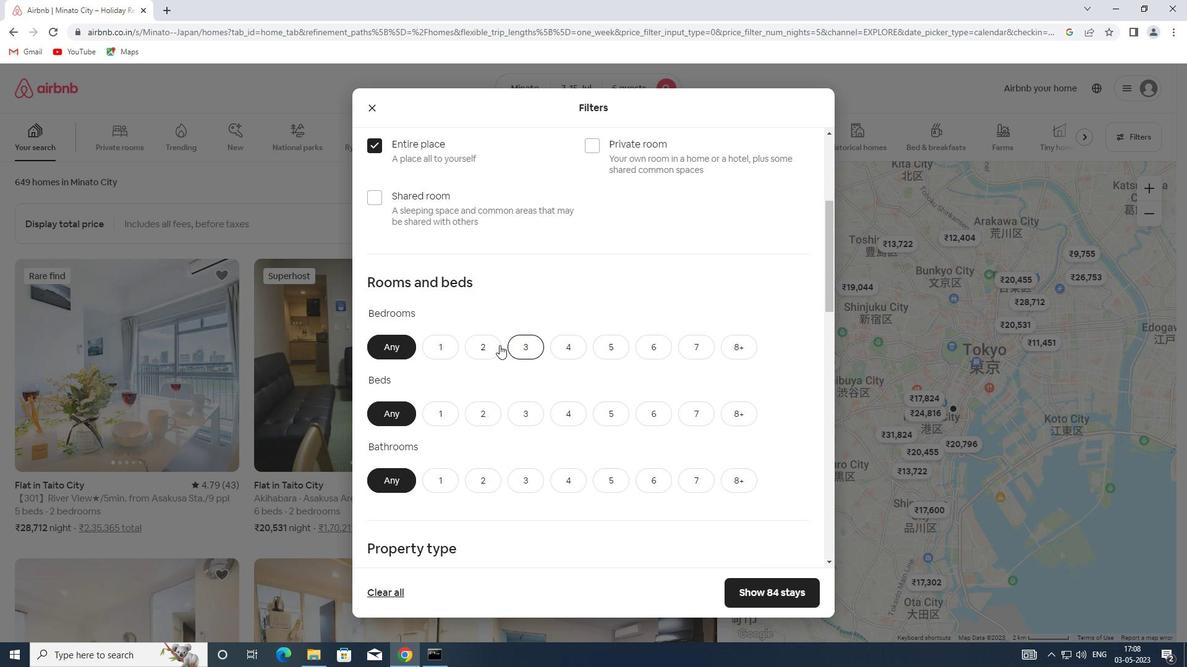 
Action: Mouse pressed left at (515, 346)
Screenshot: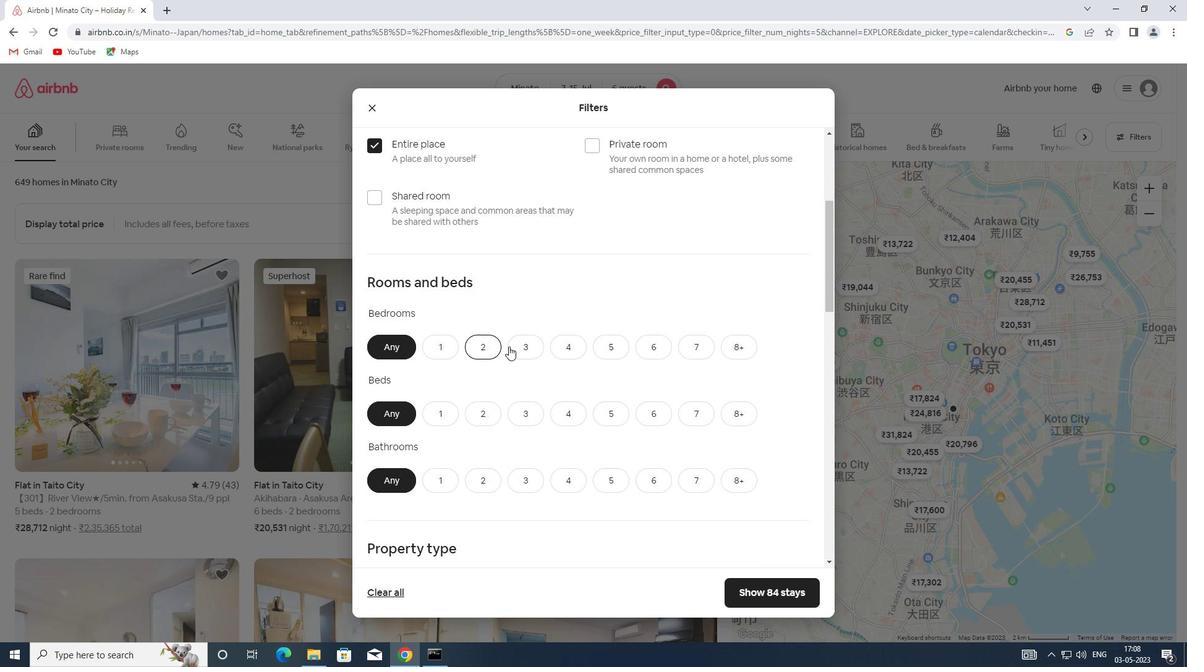 
Action: Mouse moved to (533, 420)
Screenshot: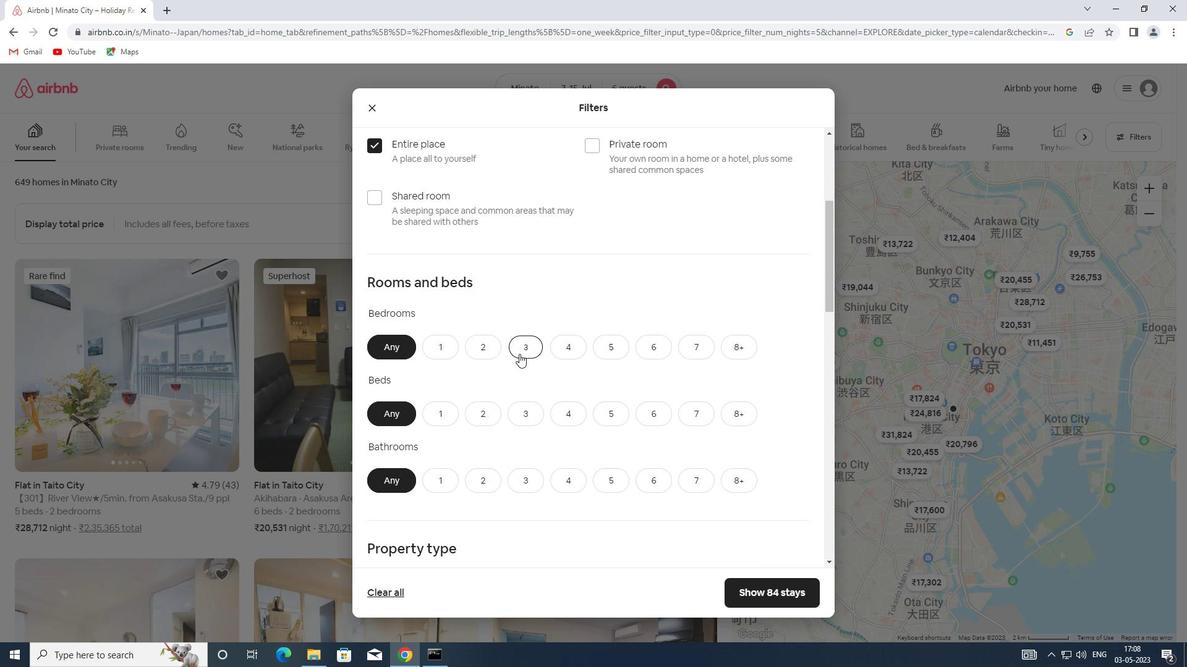 
Action: Mouse pressed left at (533, 420)
Screenshot: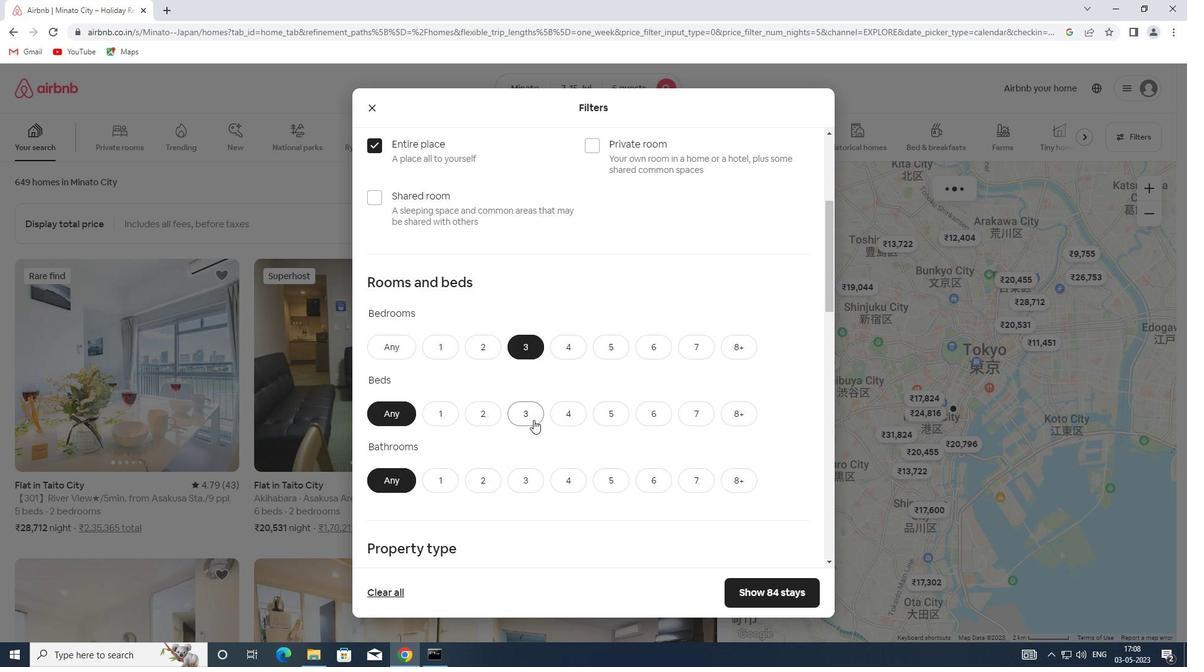 
Action: Mouse moved to (531, 482)
Screenshot: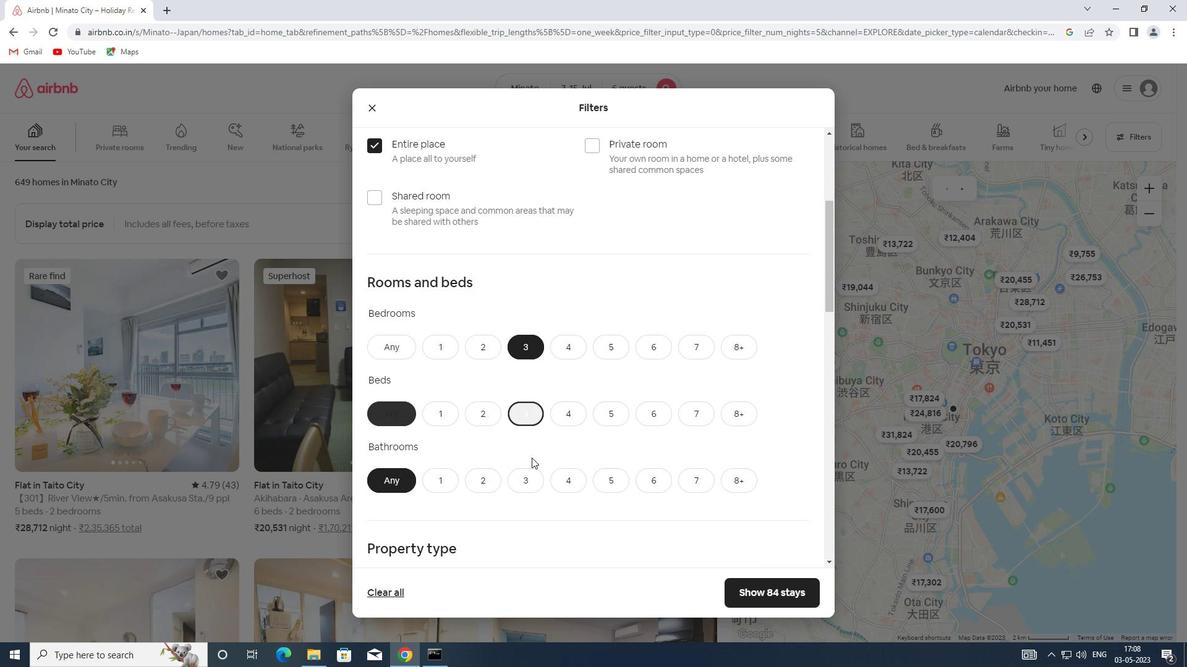 
Action: Mouse pressed left at (531, 482)
Screenshot: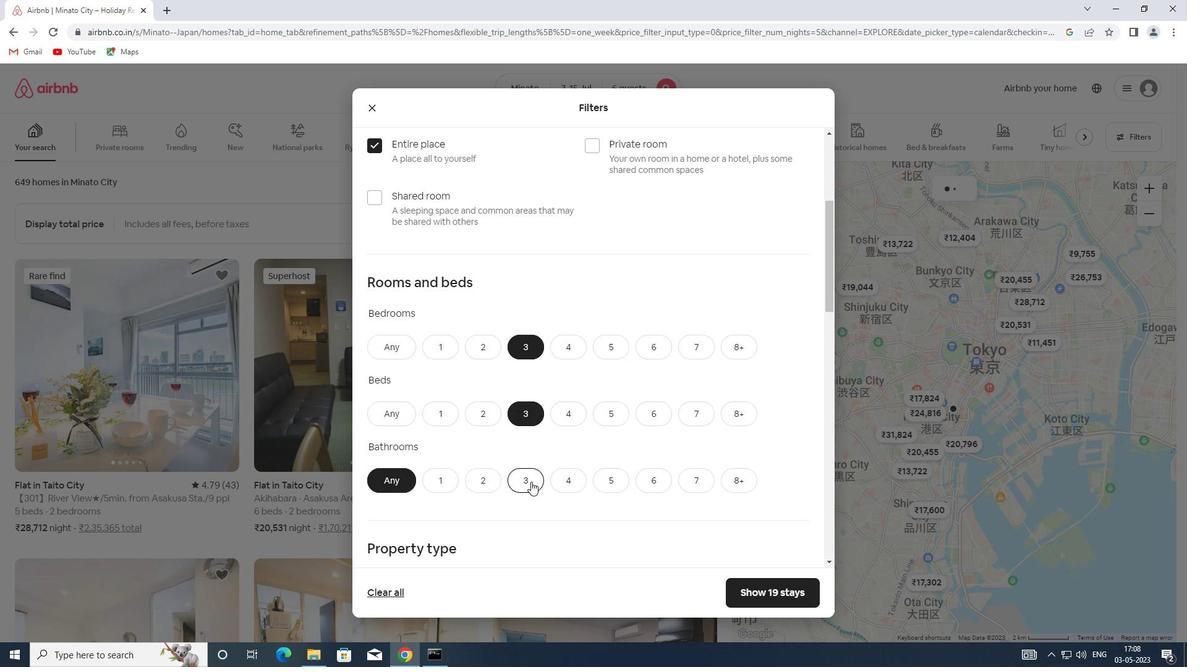
Action: Mouse moved to (539, 418)
Screenshot: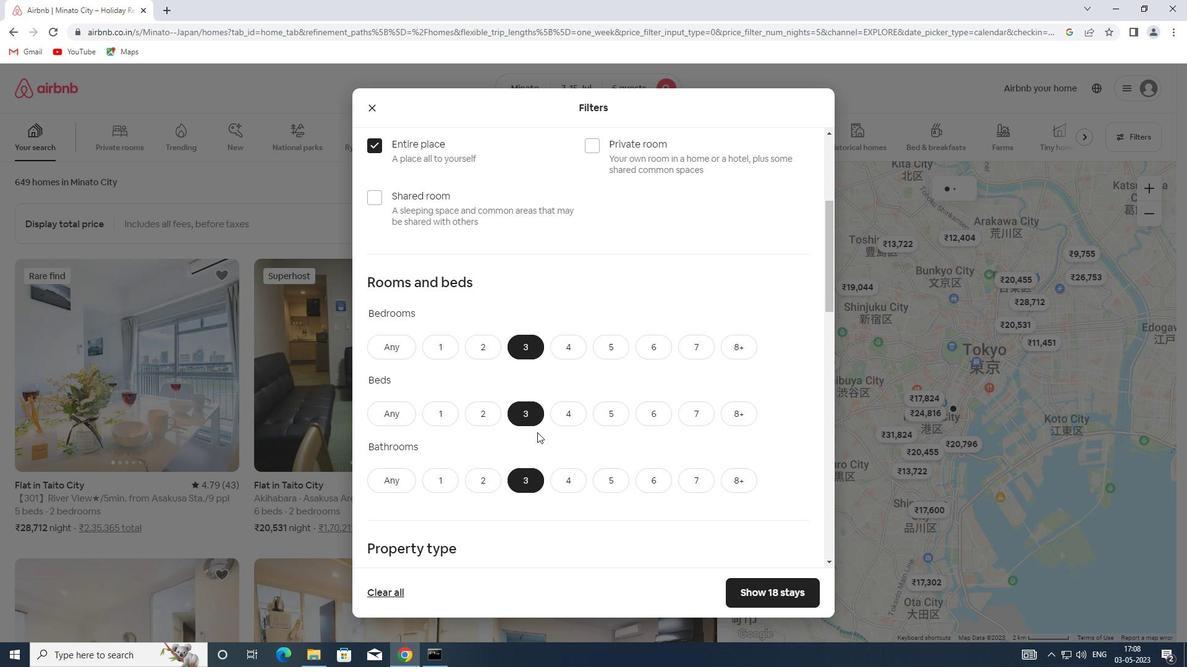 
Action: Mouse scrolled (539, 418) with delta (0, 0)
Screenshot: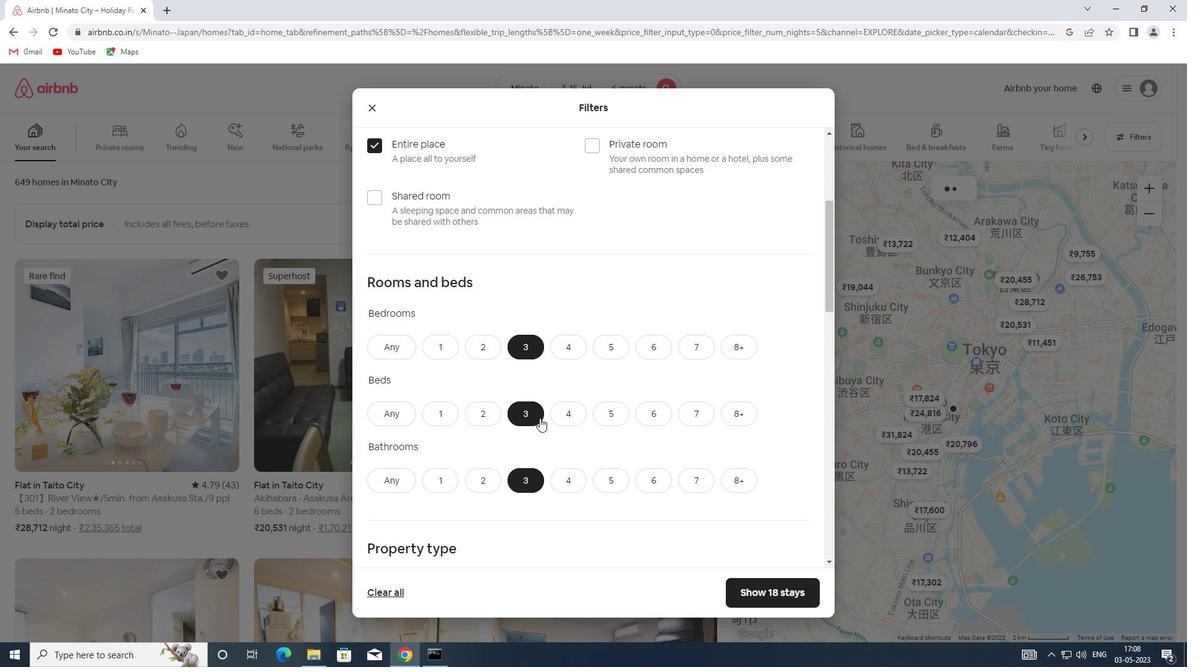 
Action: Mouse scrolled (539, 418) with delta (0, 0)
Screenshot: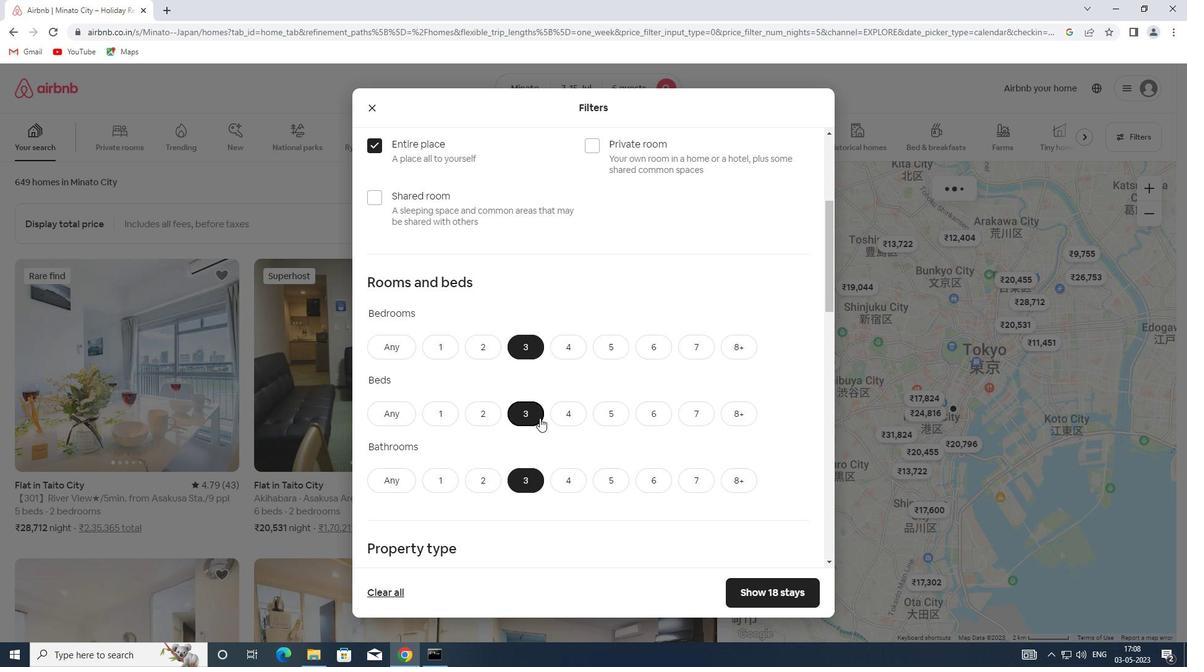 
Action: Mouse scrolled (539, 418) with delta (0, 0)
Screenshot: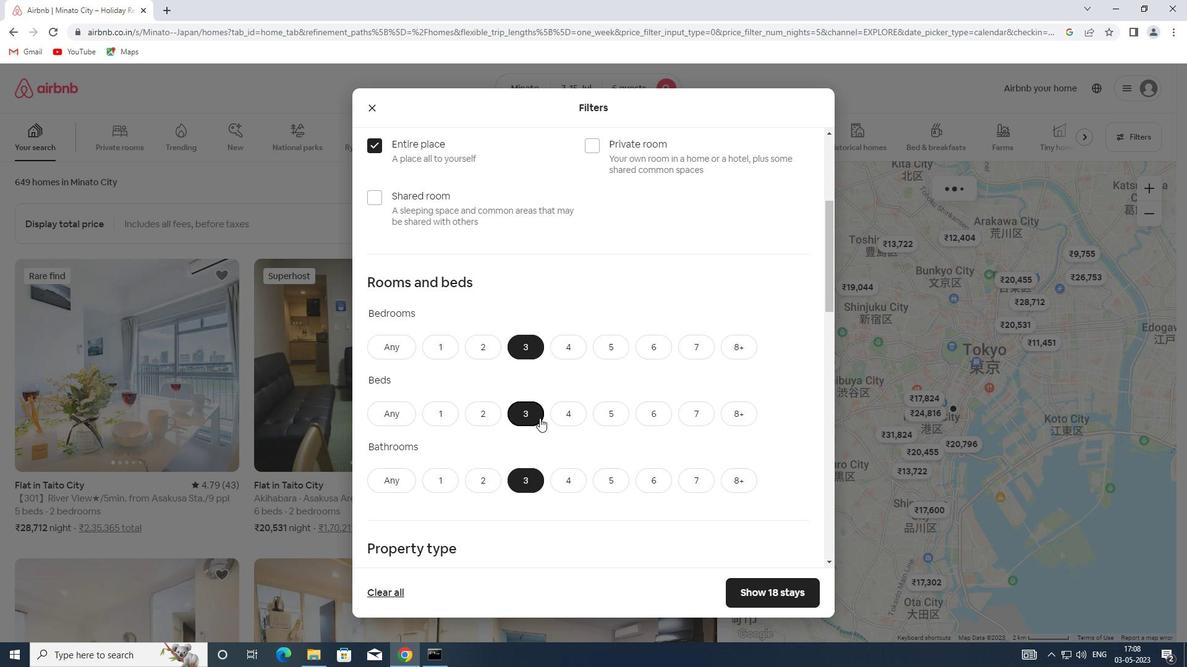 
Action: Mouse moved to (539, 414)
Screenshot: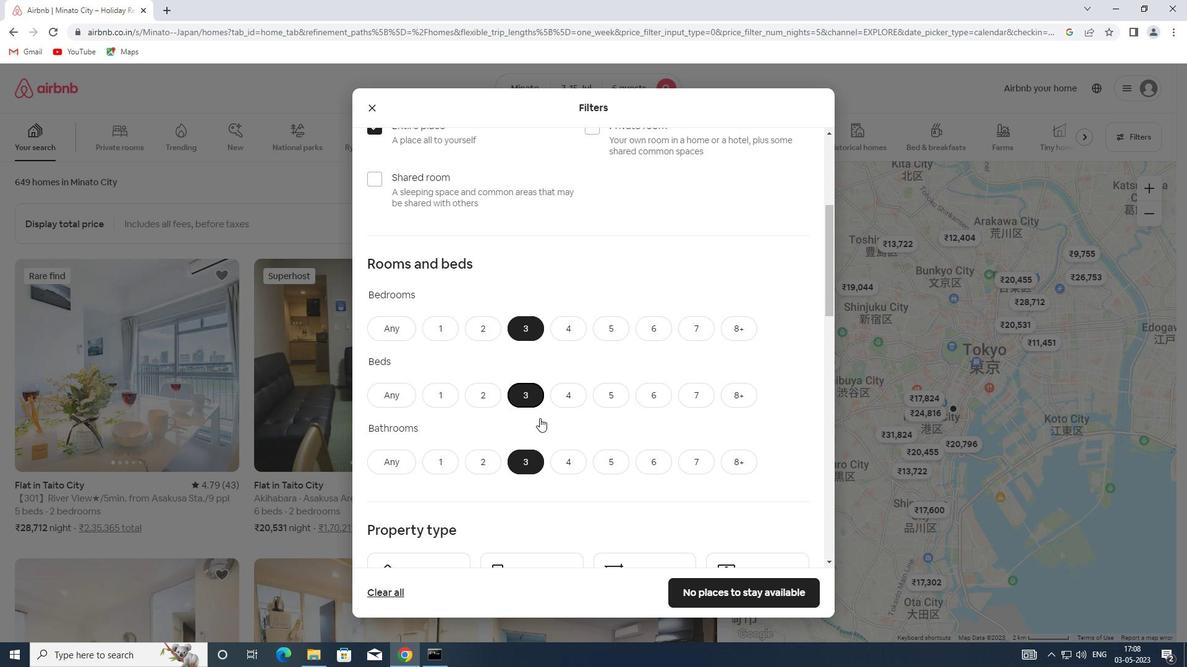 
Action: Mouse scrolled (539, 413) with delta (0, 0)
Screenshot: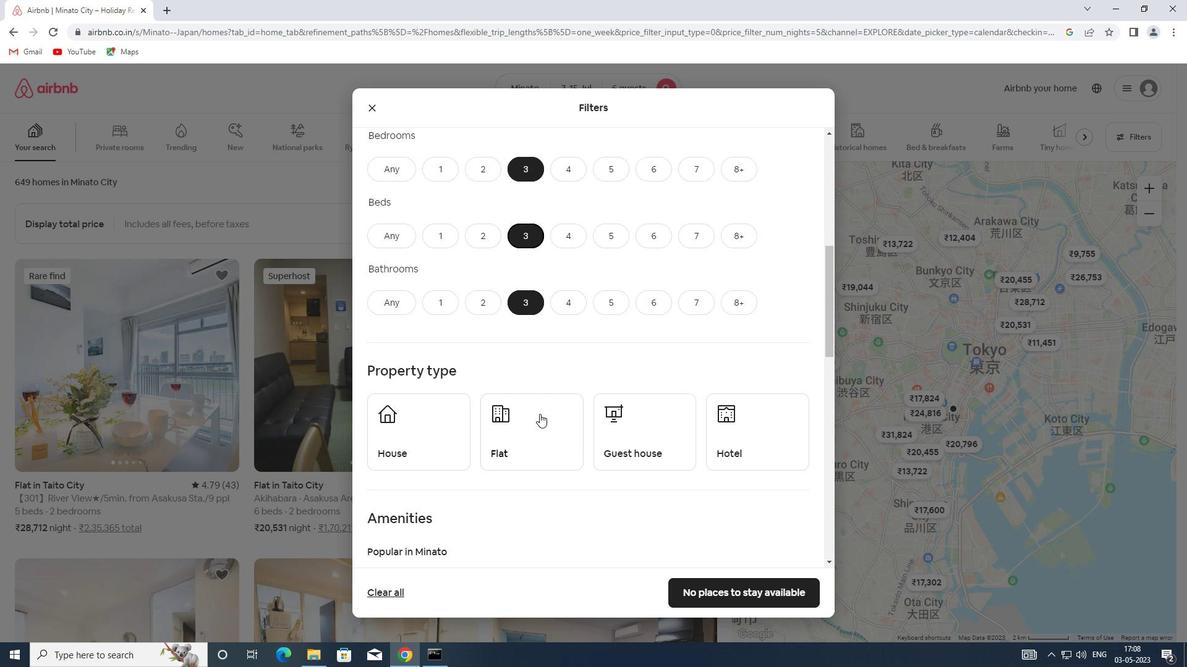 
Action: Mouse moved to (455, 377)
Screenshot: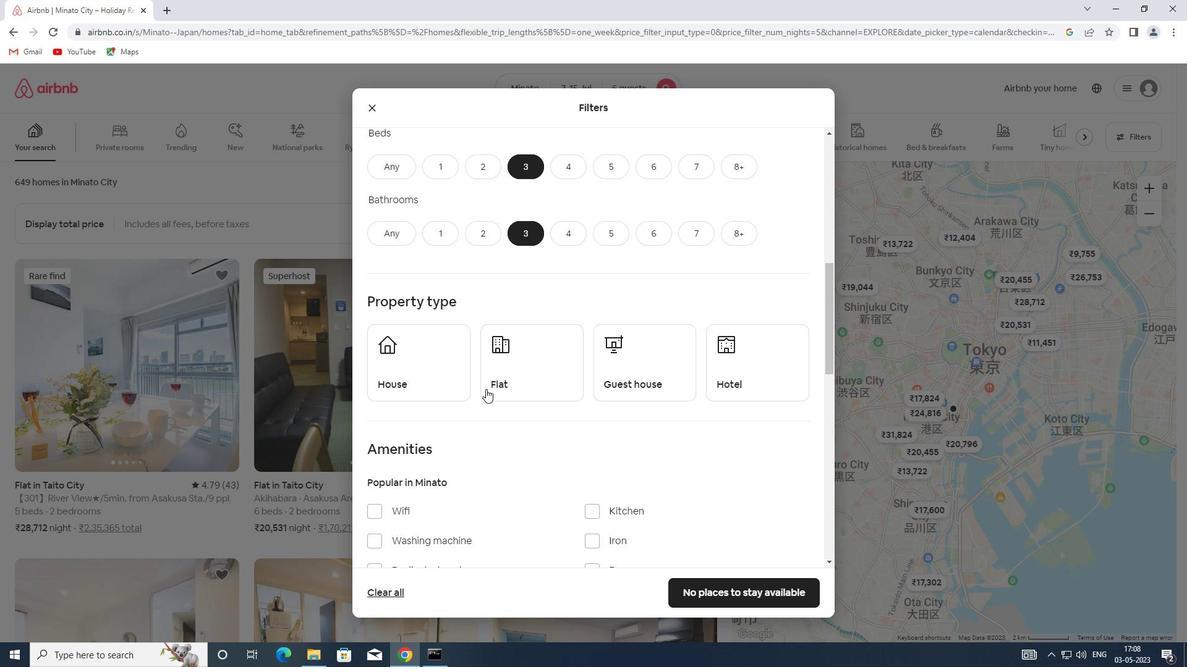 
Action: Mouse pressed left at (455, 377)
Screenshot: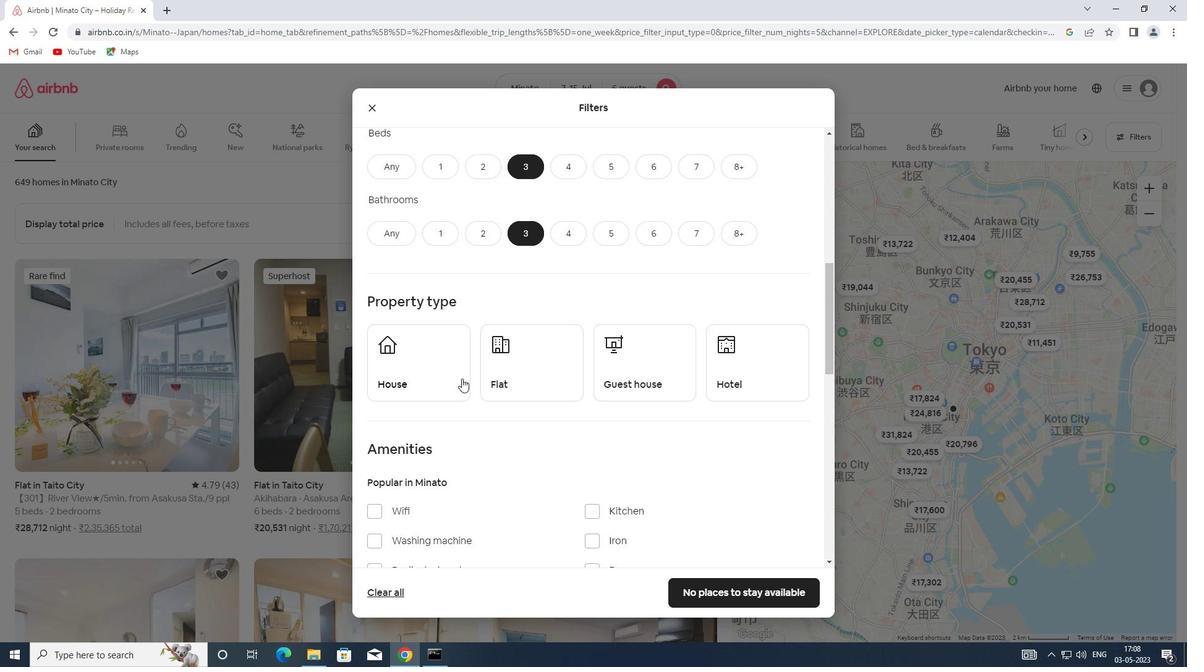 
Action: Mouse moved to (503, 375)
Screenshot: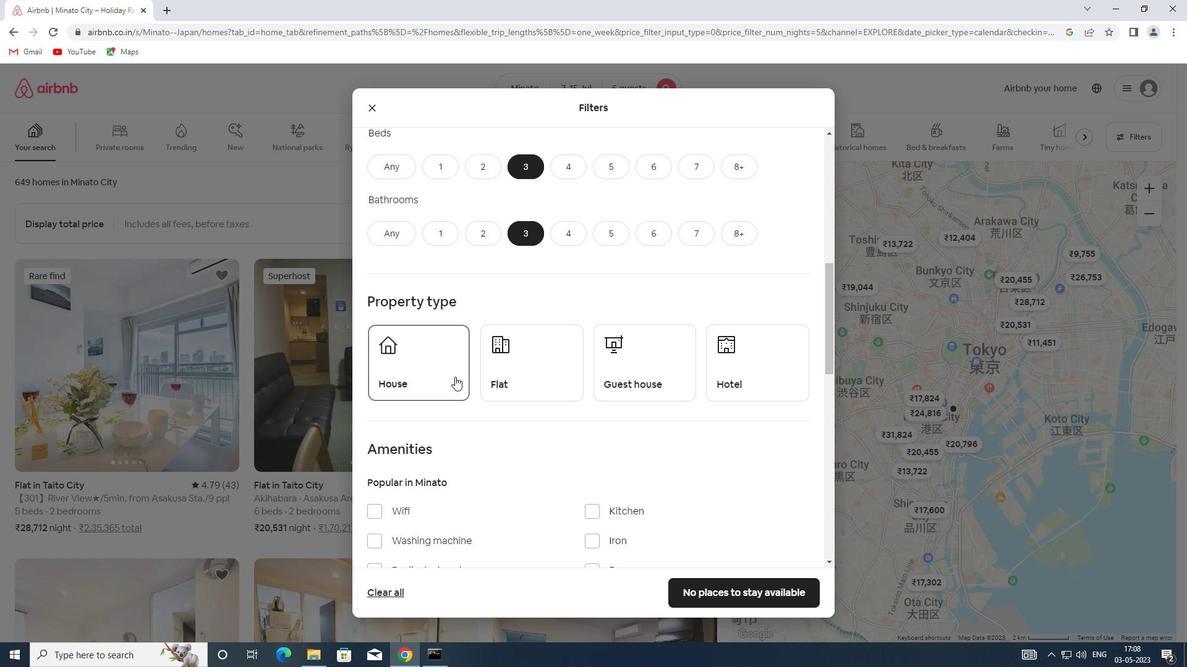 
Action: Mouse pressed left at (503, 375)
Screenshot: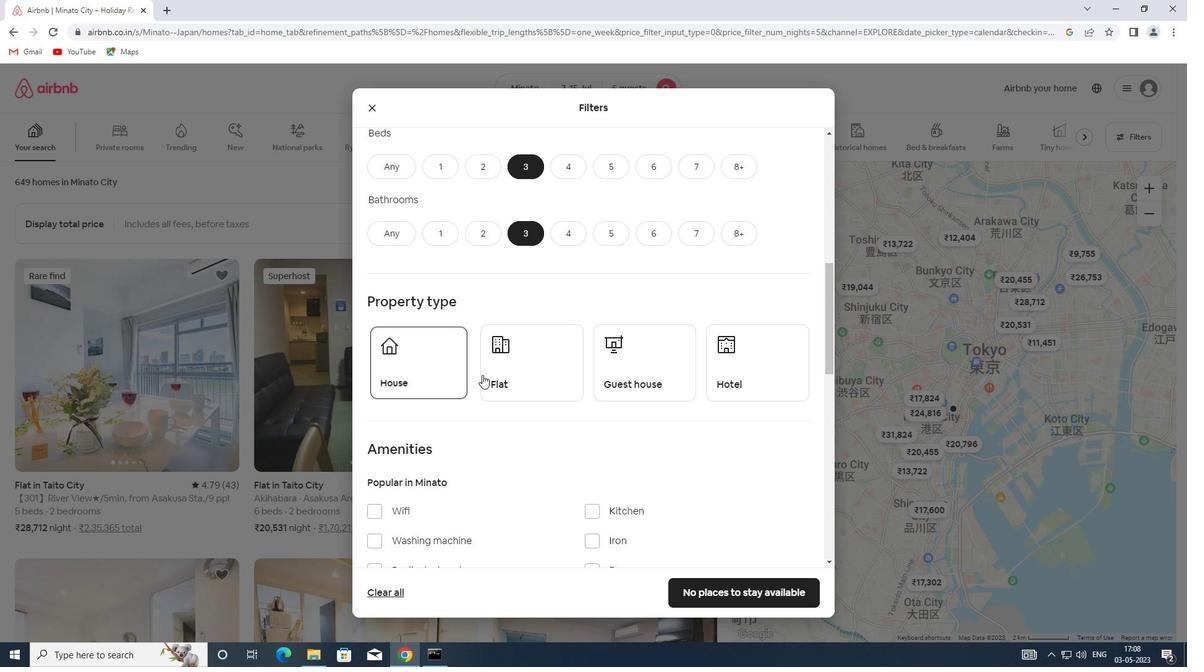 
Action: Mouse moved to (648, 372)
Screenshot: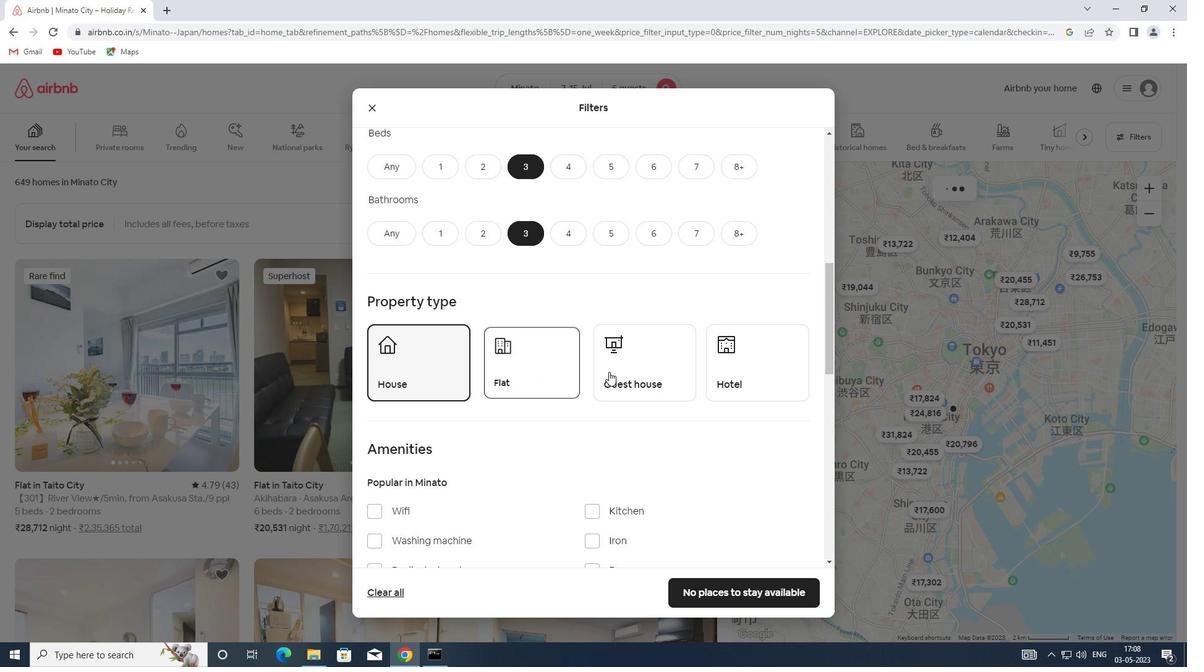
Action: Mouse pressed left at (648, 372)
Screenshot: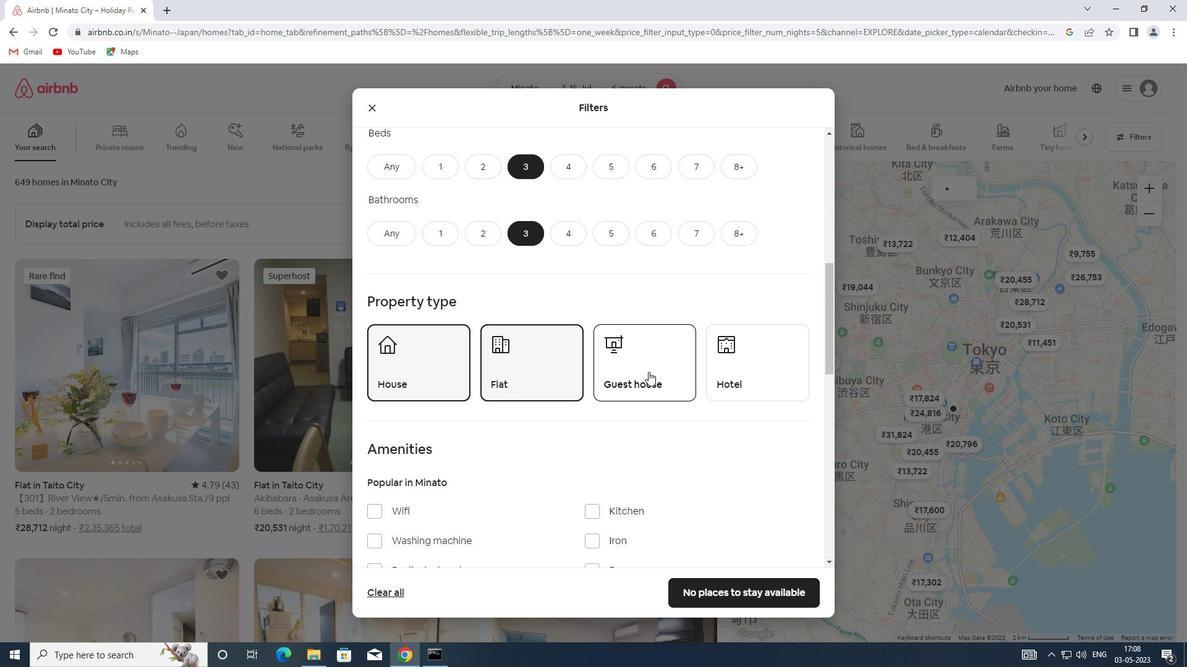 
Action: Mouse scrolled (648, 371) with delta (0, 0)
Screenshot: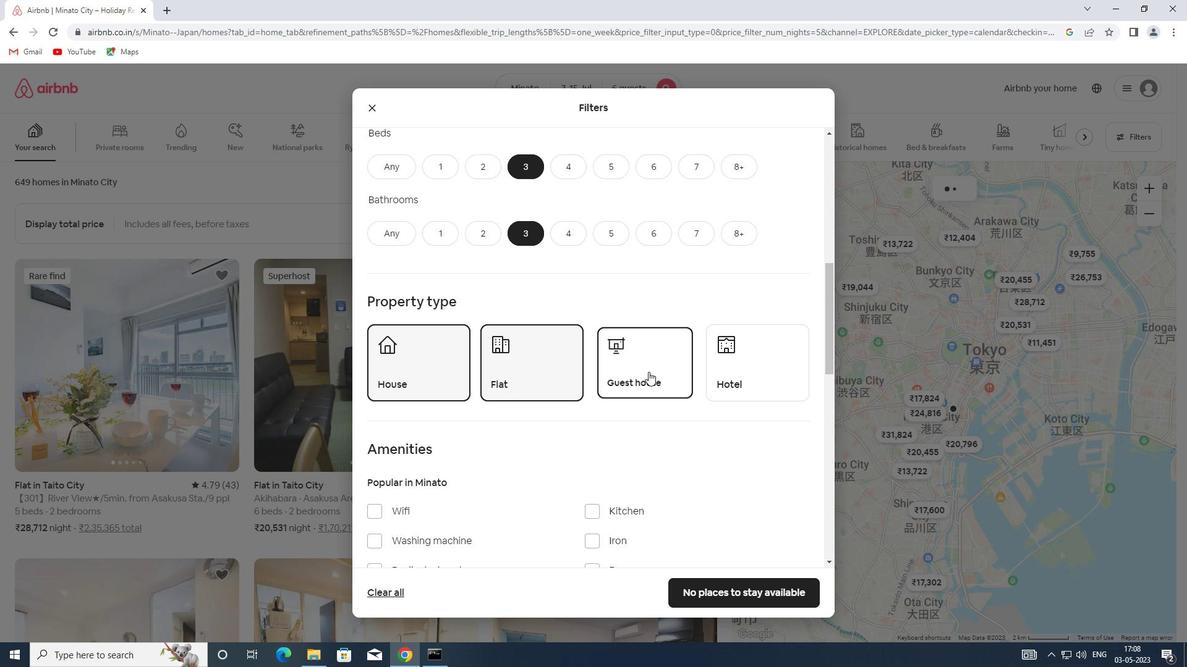 
Action: Mouse scrolled (648, 371) with delta (0, 0)
Screenshot: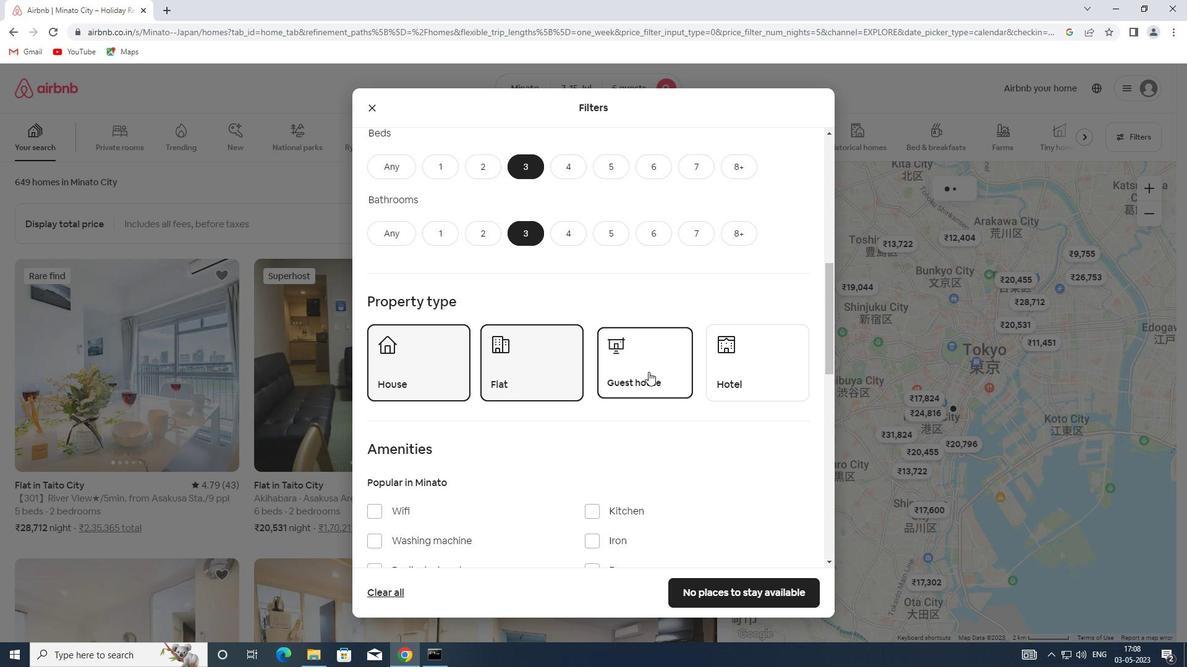 
Action: Mouse scrolled (648, 371) with delta (0, 0)
Screenshot: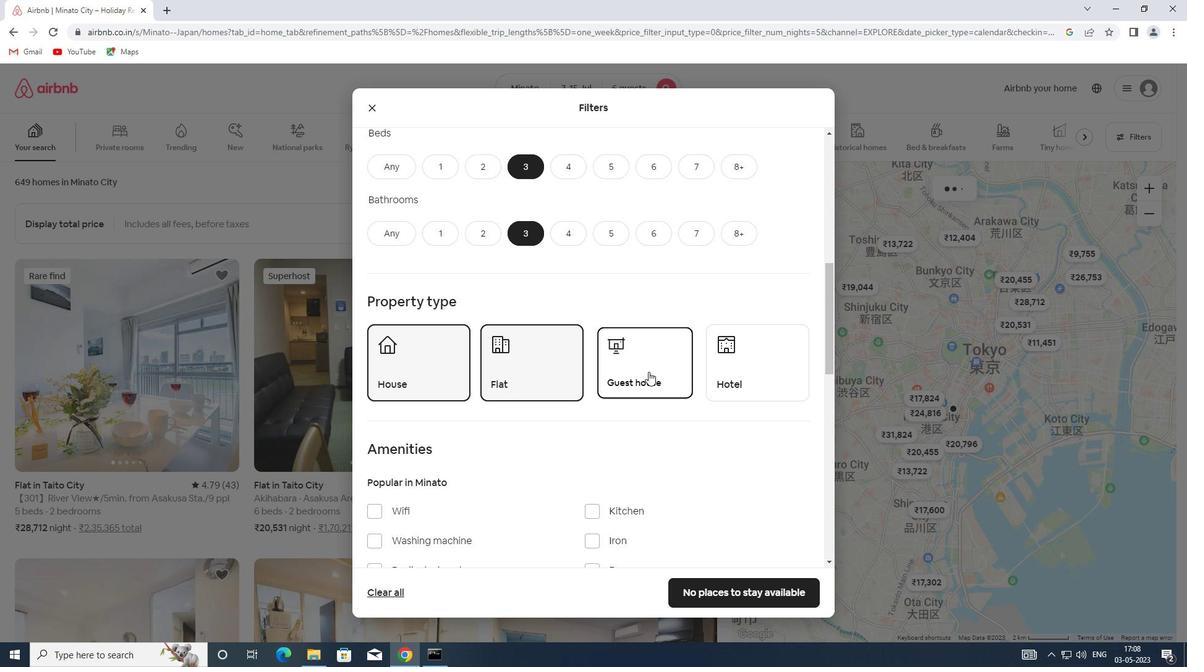 
Action: Mouse scrolled (648, 371) with delta (0, 0)
Screenshot: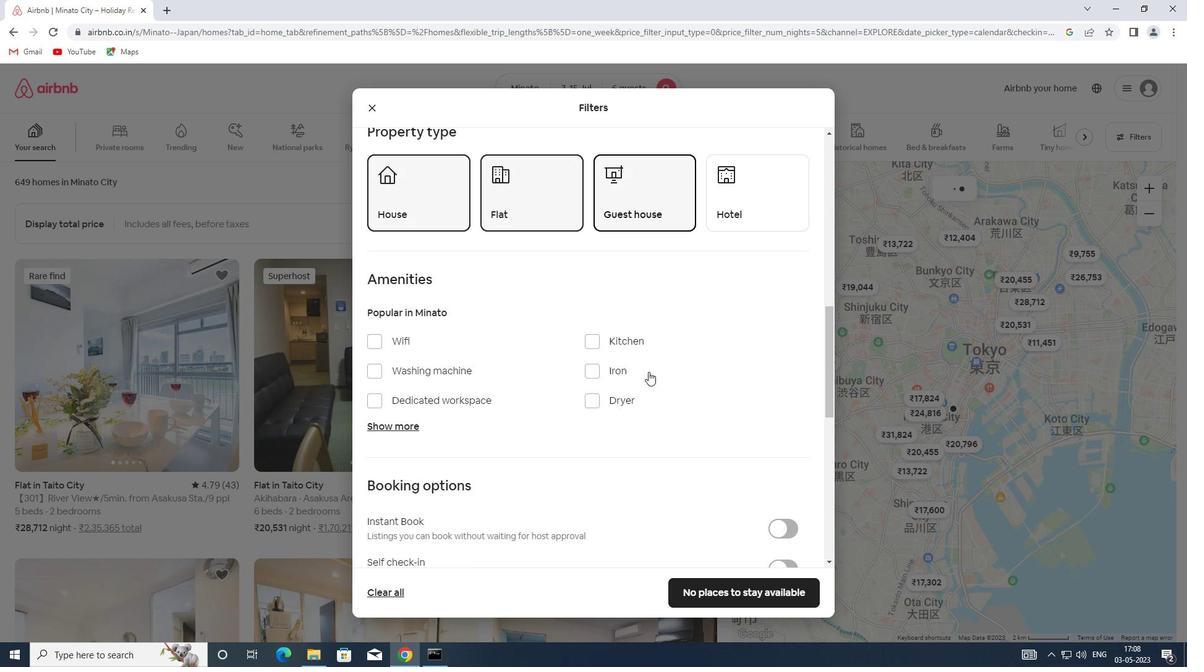 
Action: Mouse scrolled (648, 371) with delta (0, 0)
Screenshot: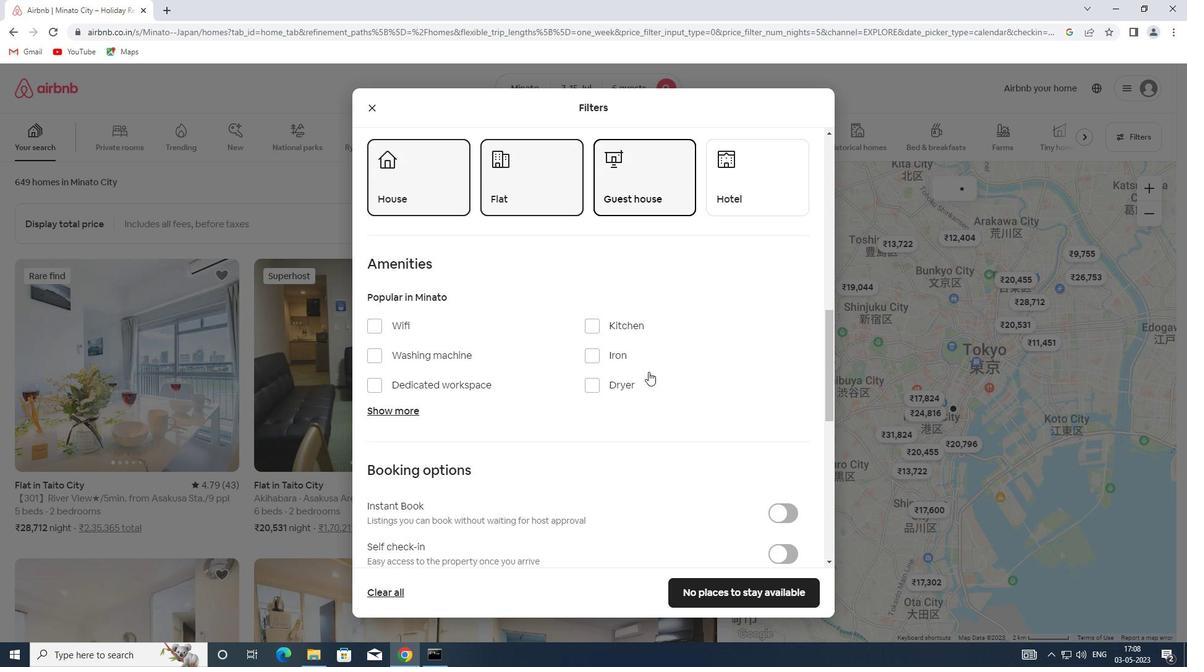 
Action: Mouse scrolled (648, 371) with delta (0, 0)
Screenshot: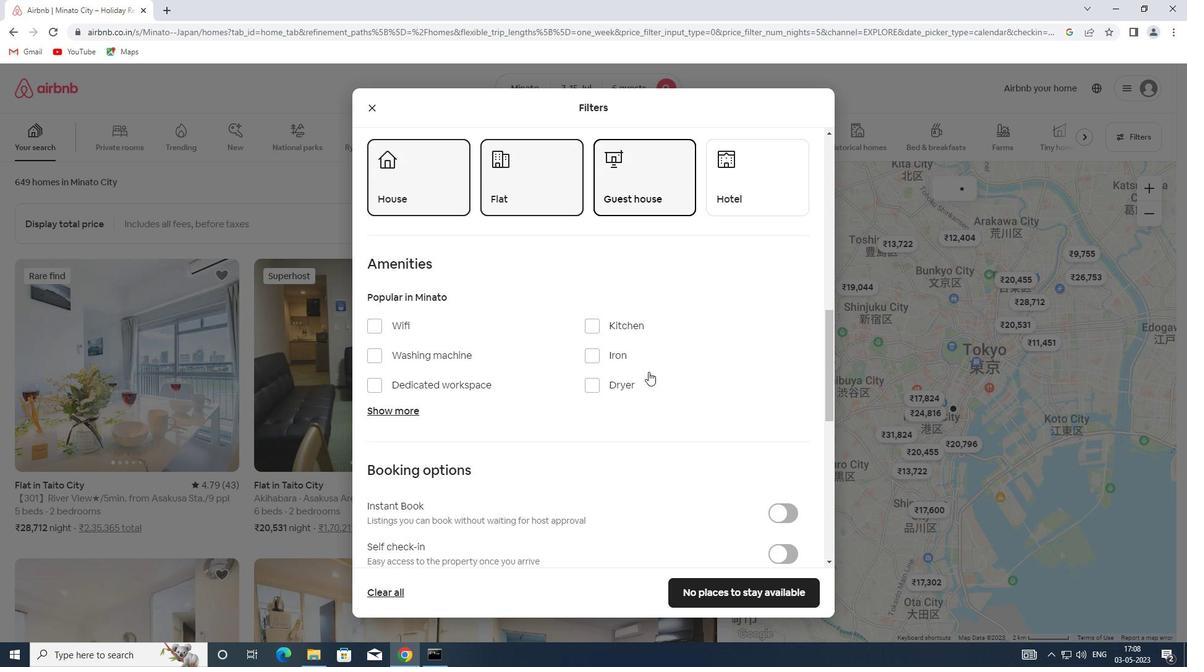 
Action: Mouse moved to (784, 377)
Screenshot: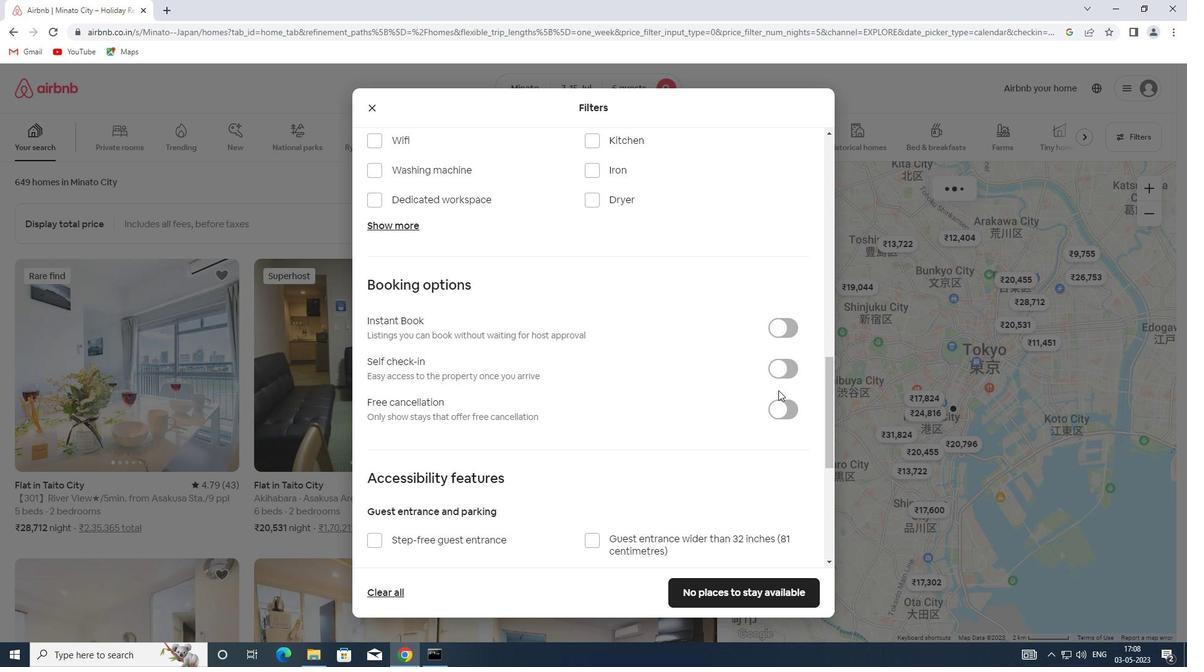 
Action: Mouse pressed left at (784, 377)
Screenshot: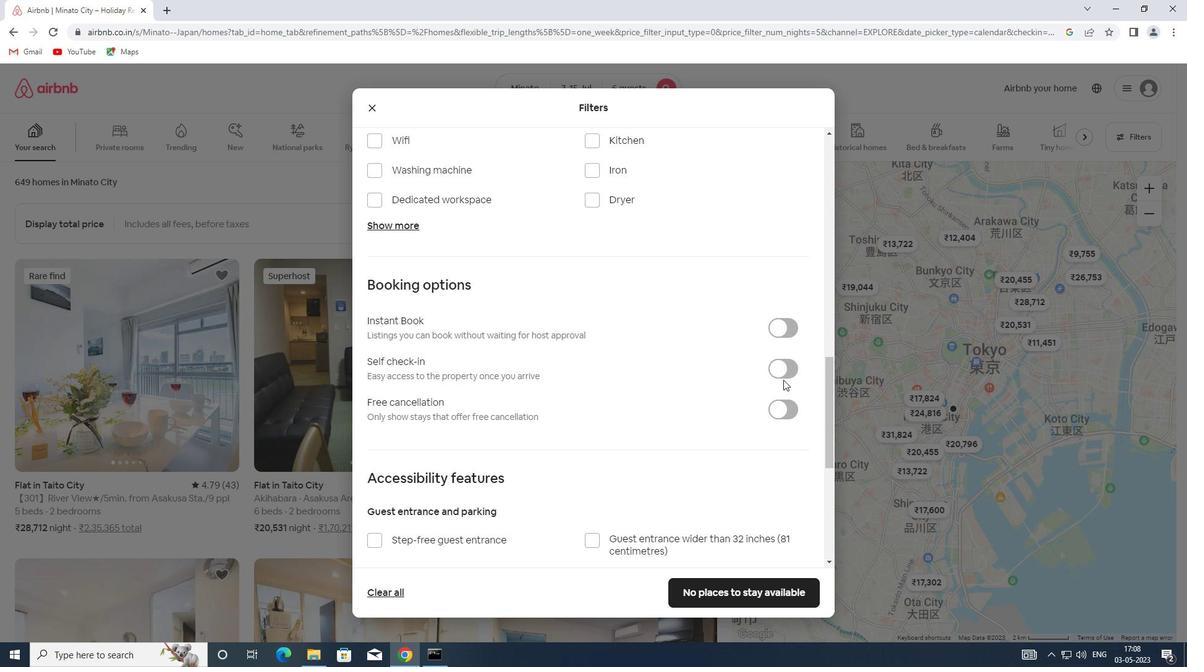 
Action: Mouse moved to (545, 393)
Screenshot: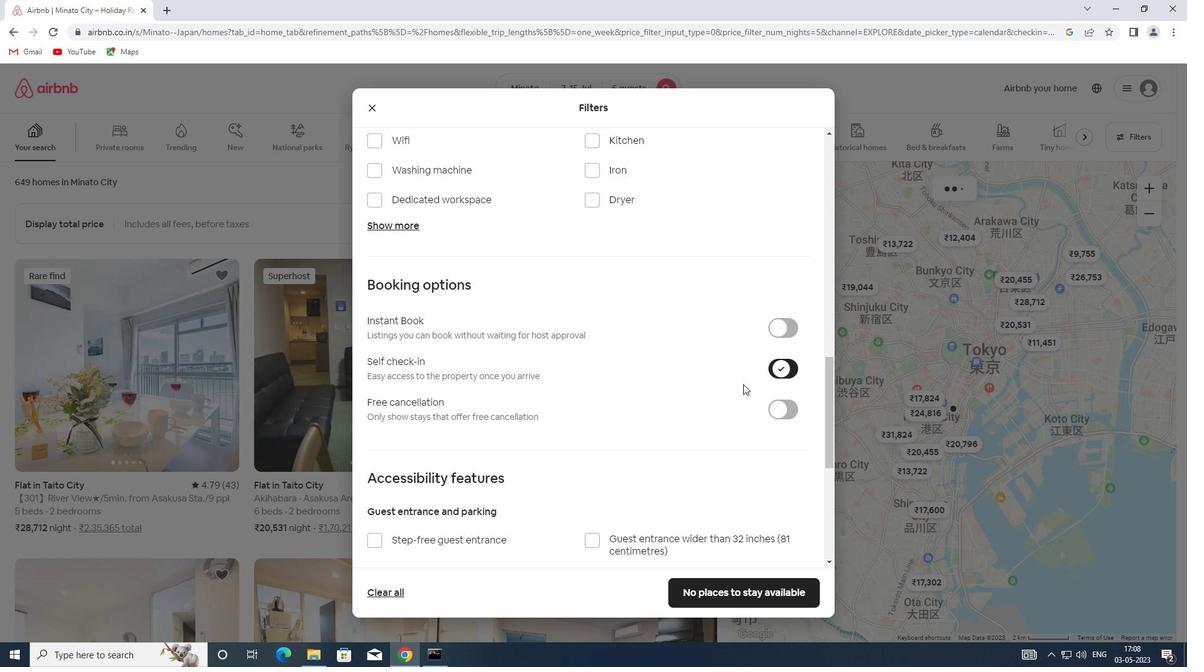 
Action: Mouse scrolled (545, 393) with delta (0, 0)
Screenshot: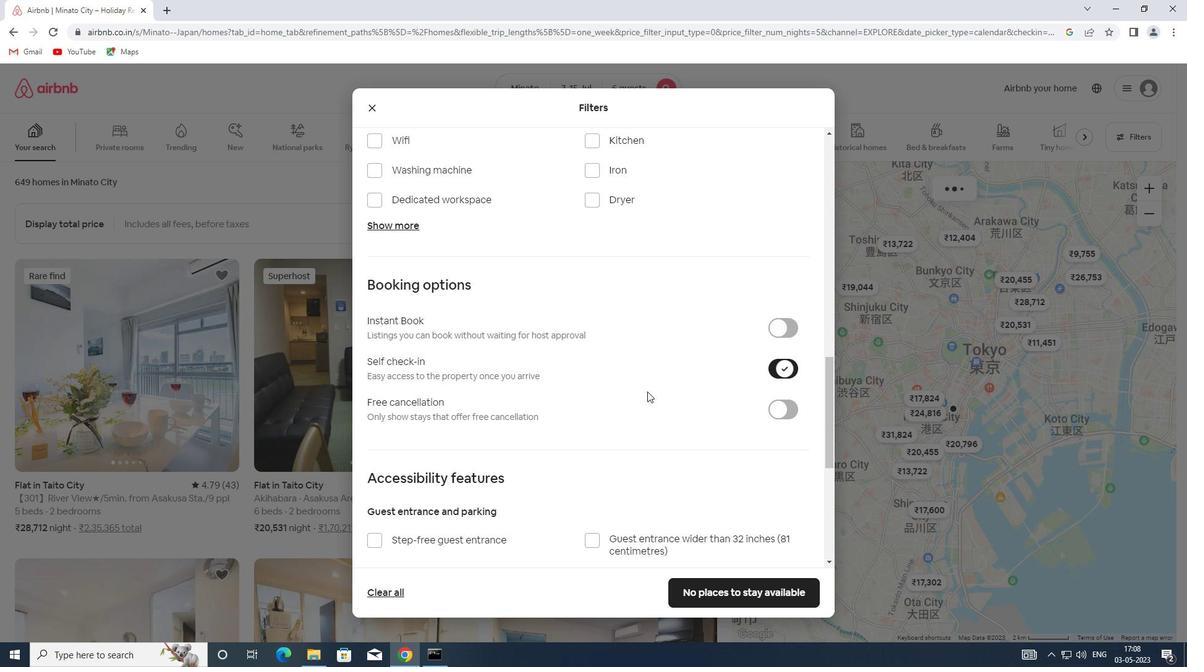 
Action: Mouse scrolled (545, 393) with delta (0, 0)
Screenshot: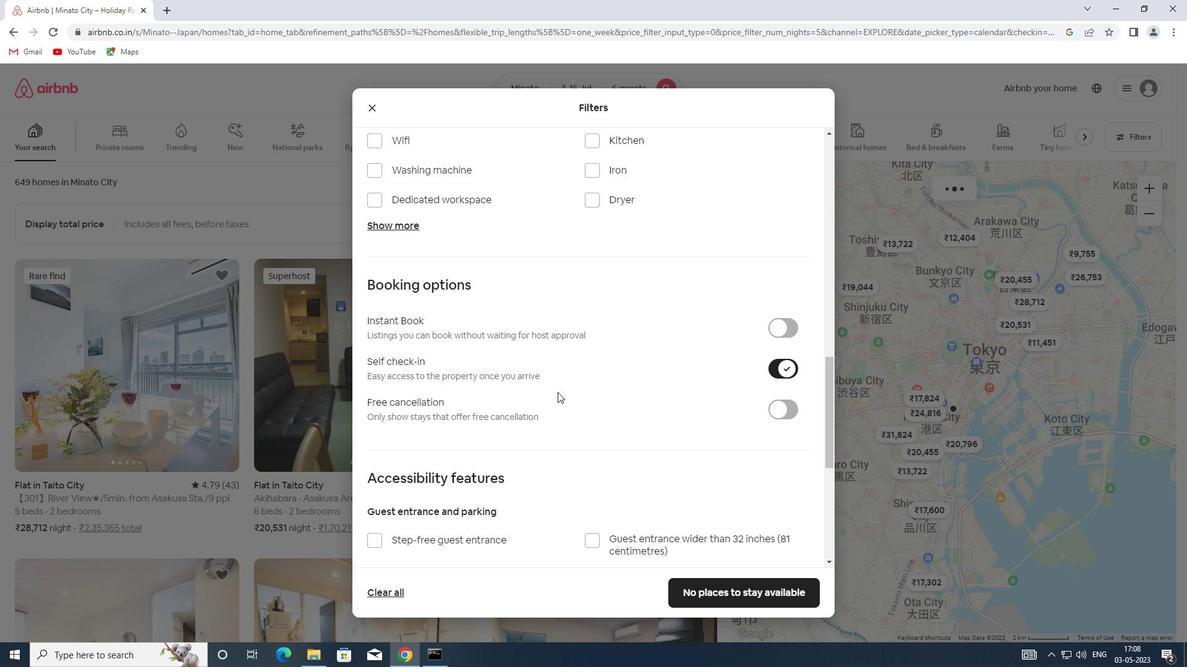 
Action: Mouse scrolled (545, 393) with delta (0, 0)
Screenshot: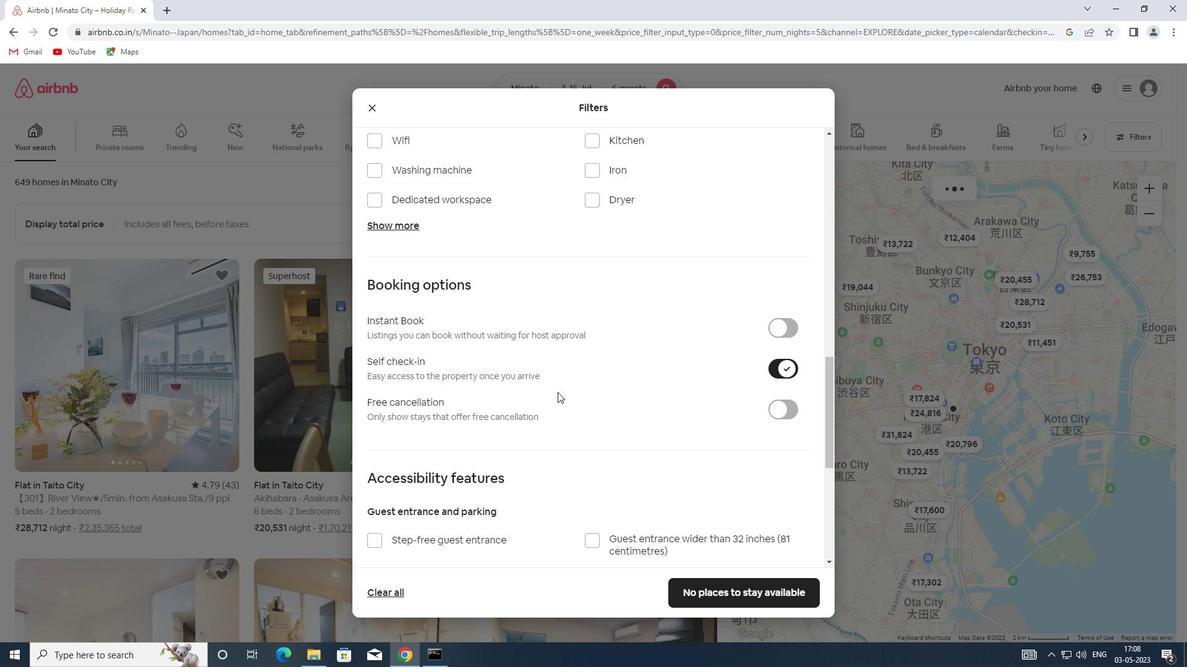 
Action: Mouse scrolled (545, 393) with delta (0, 0)
Screenshot: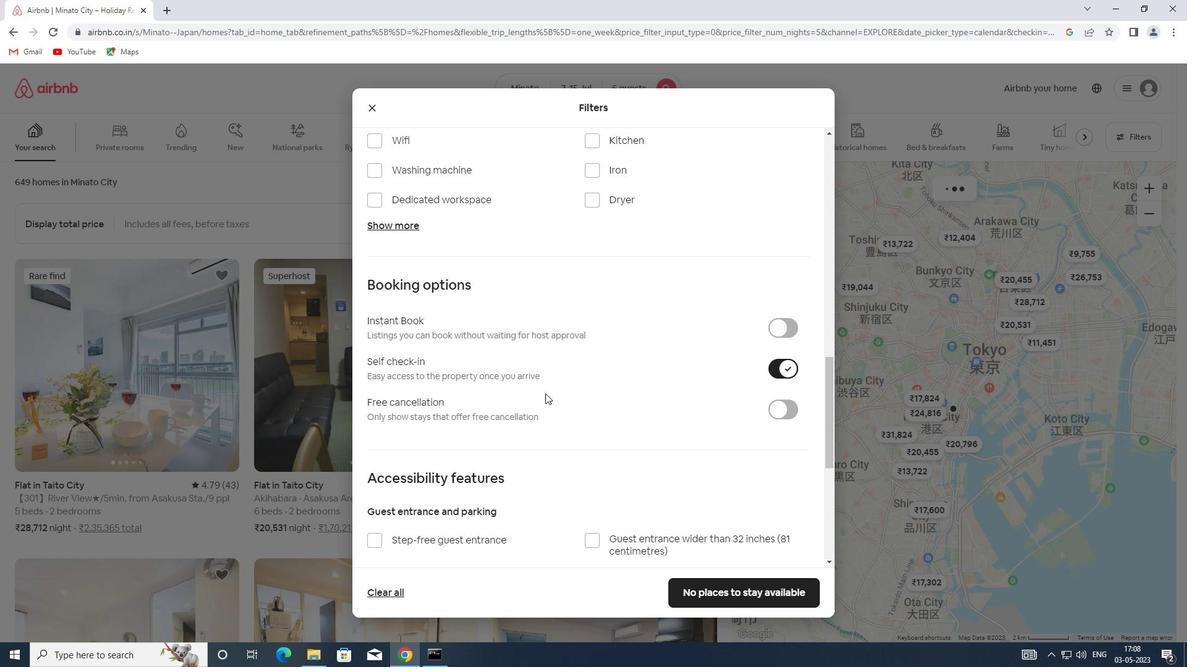 
Action: Mouse scrolled (545, 393) with delta (0, 0)
Screenshot: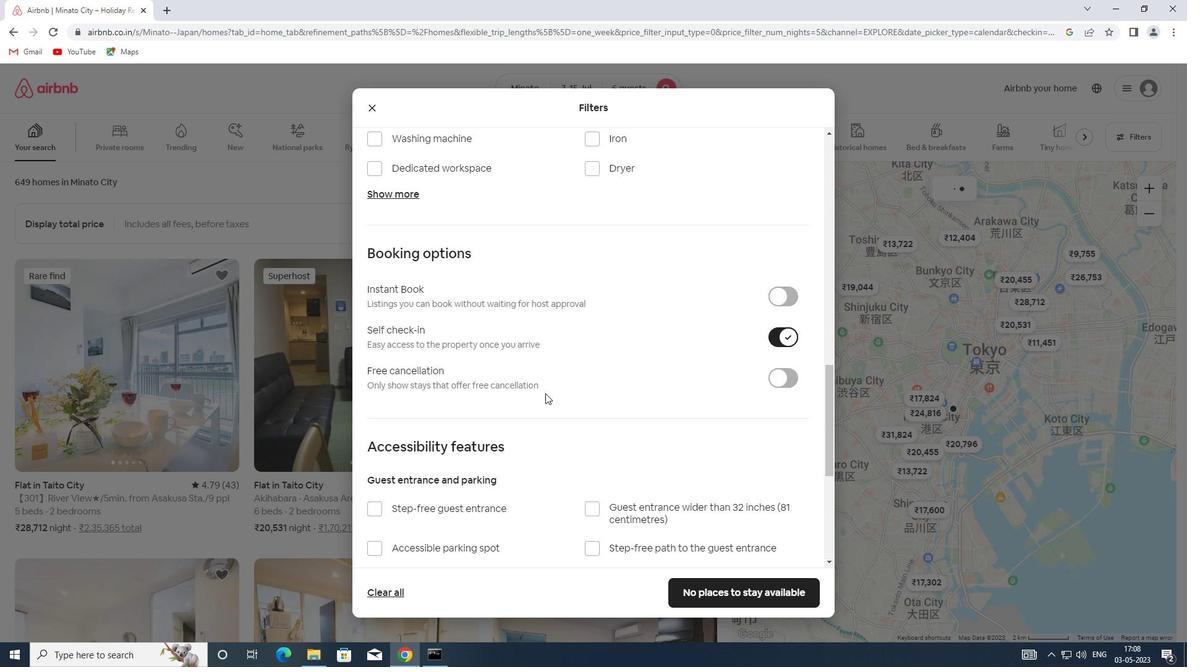 
Action: Mouse scrolled (545, 393) with delta (0, 0)
Screenshot: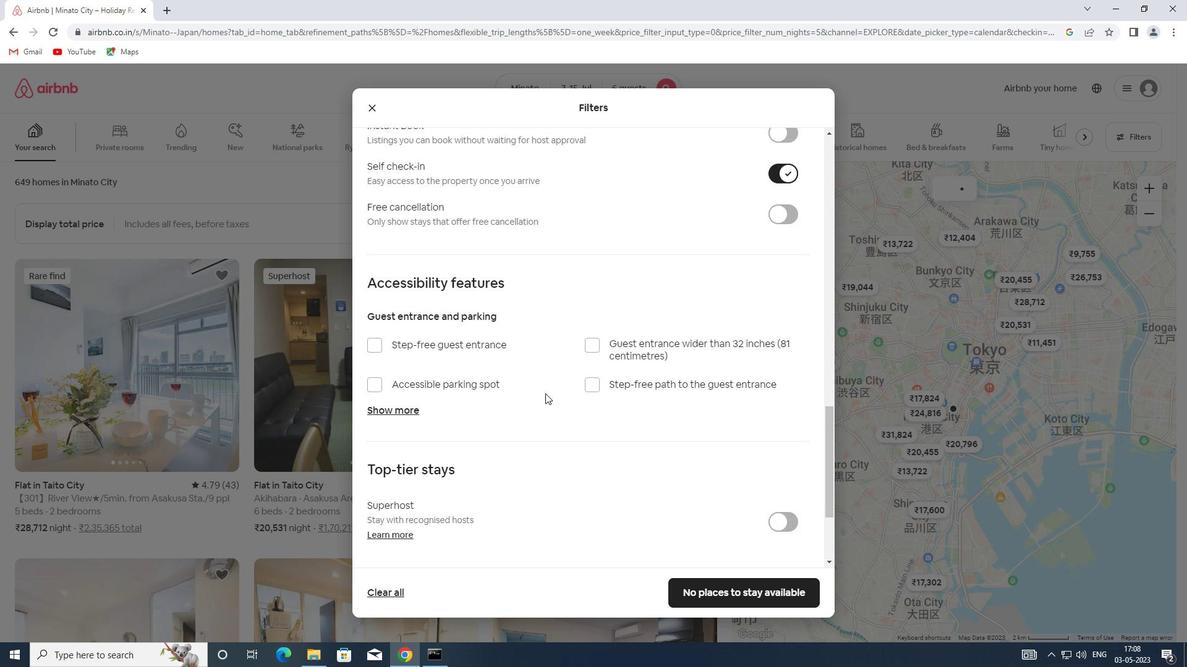 
Action: Mouse scrolled (545, 393) with delta (0, 0)
Screenshot: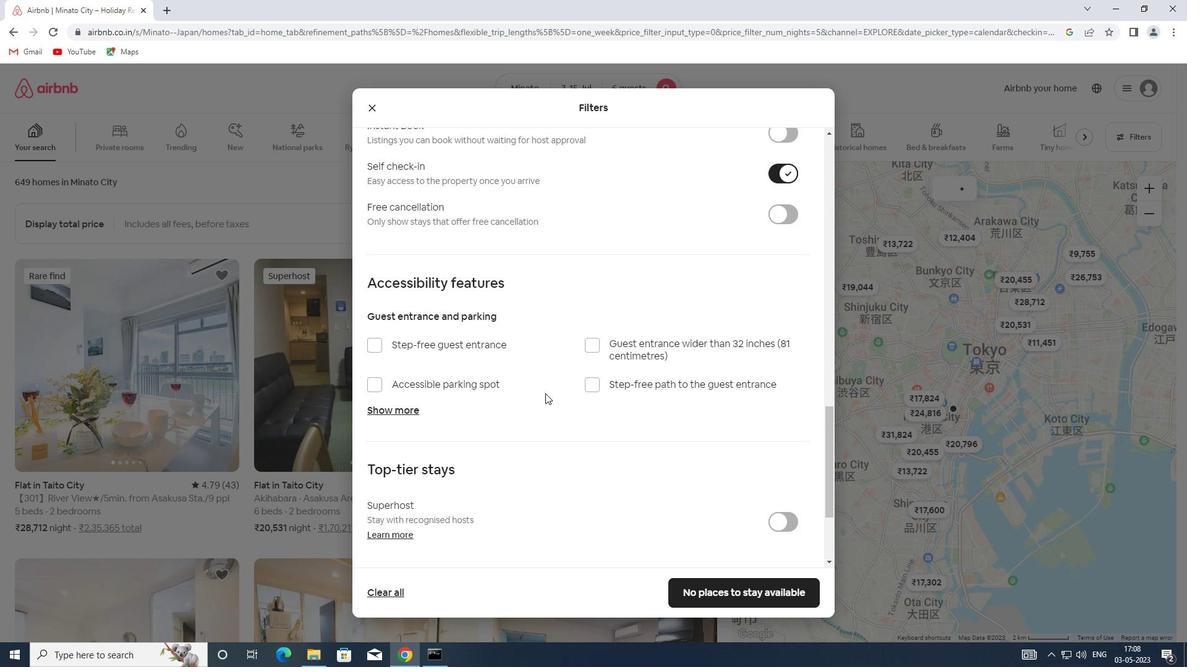 
Action: Mouse scrolled (545, 393) with delta (0, 0)
Screenshot: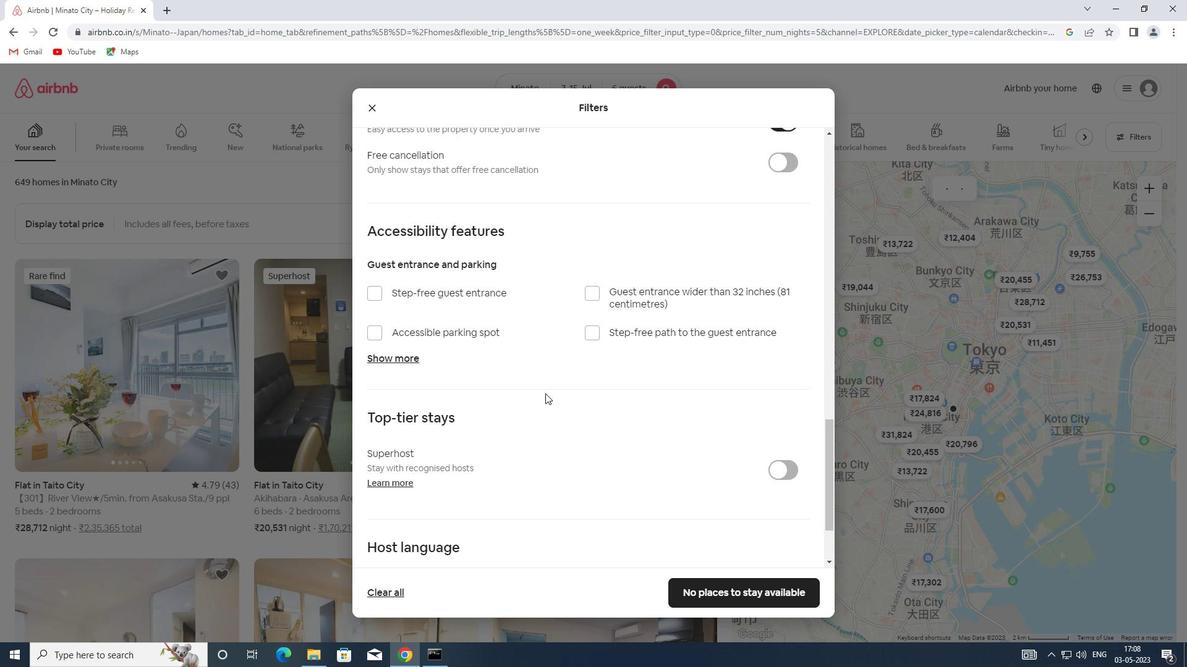 
Action: Mouse moved to (400, 479)
Screenshot: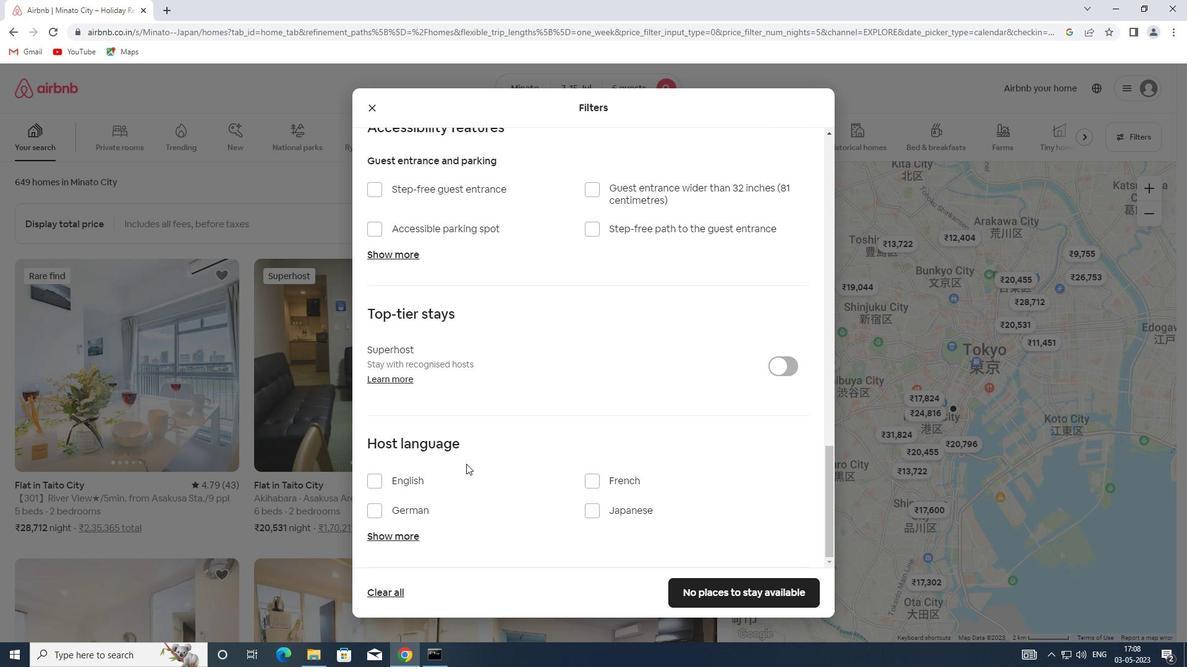 
Action: Mouse pressed left at (400, 479)
Screenshot: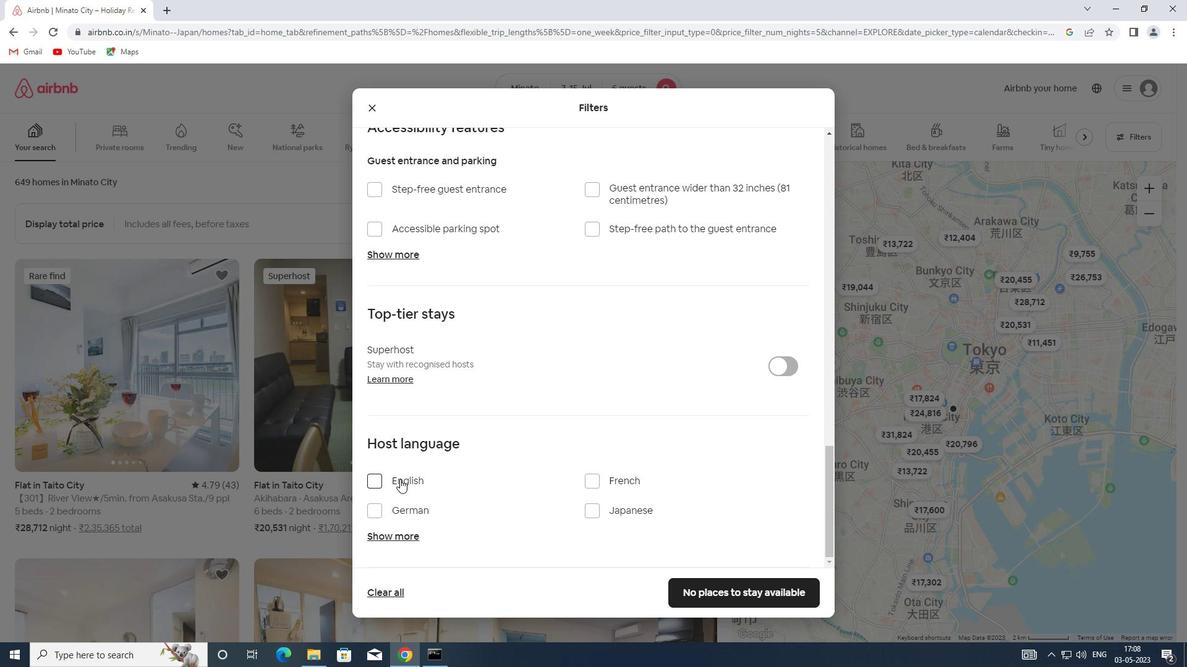 
Action: Mouse moved to (712, 595)
Screenshot: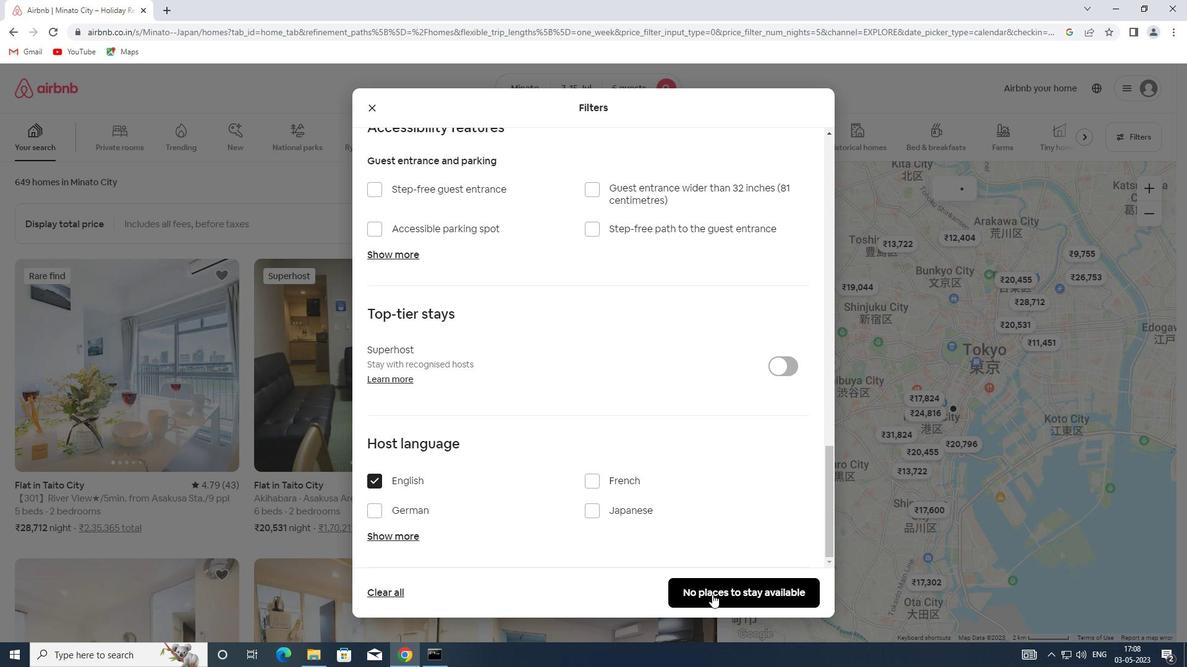 
Action: Mouse pressed left at (712, 595)
Screenshot: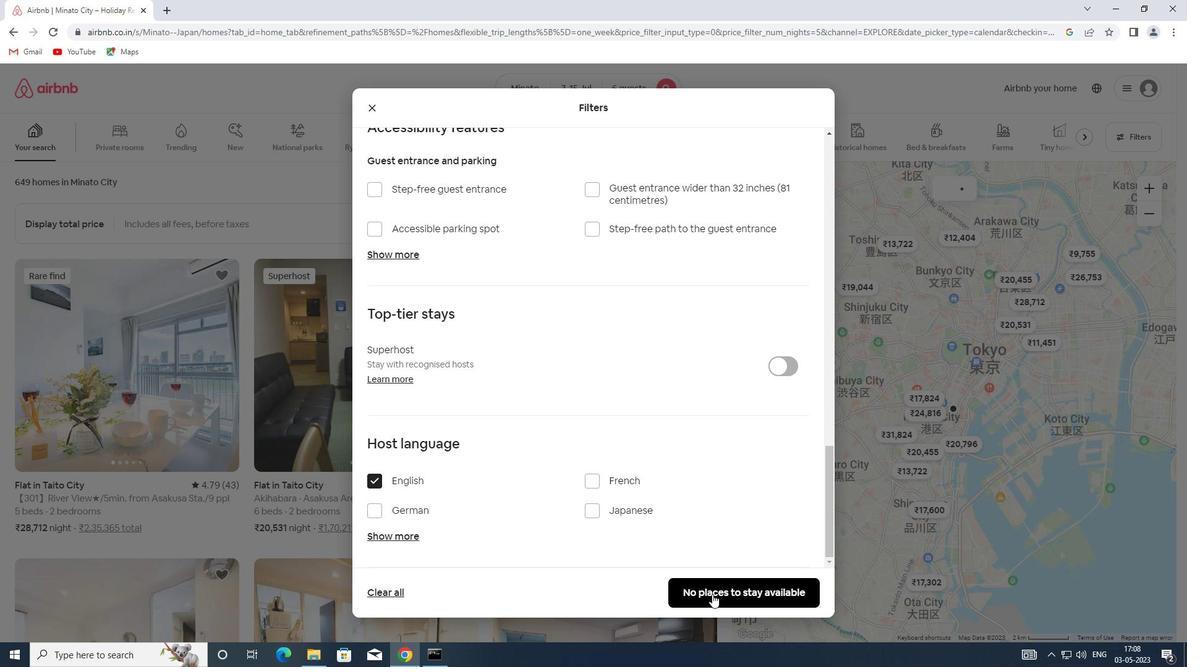 
